 Task: Search one way flight ticket for 1 adult, 5 children, 2 infants in seat and 1 infant on lap in first from Tucson: Tucson International Airport to Laramie: Laramie Regional Airport on 5-3-2023. Choice of flights is American. Number of bags: 1 checked bag. Price is upto 97000. Outbound departure time preference is 5:15.
Action: Mouse moved to (282, 241)
Screenshot: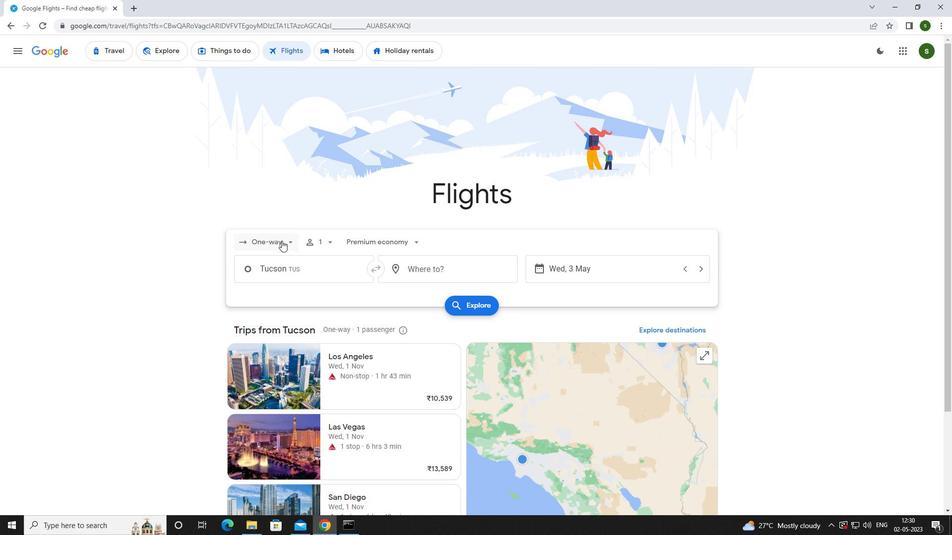 
Action: Mouse pressed left at (282, 241)
Screenshot: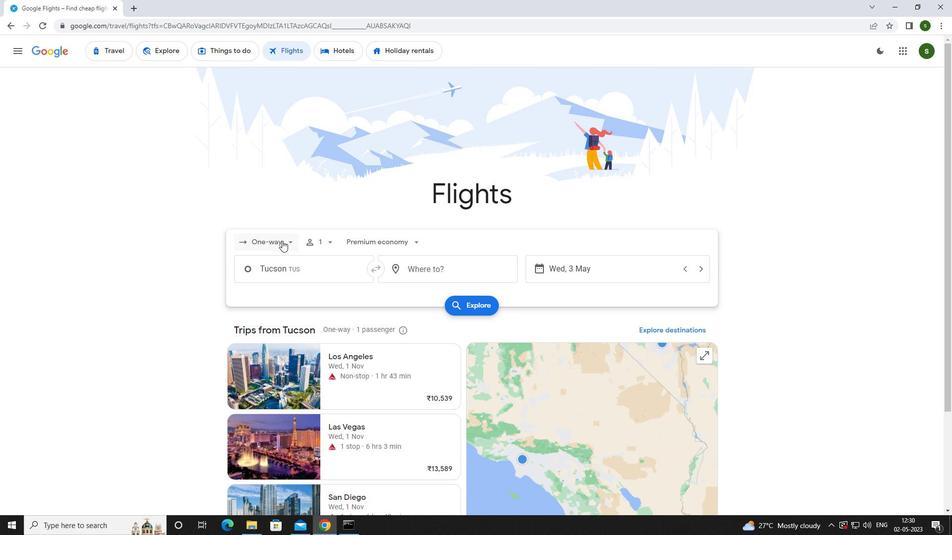 
Action: Mouse moved to (281, 290)
Screenshot: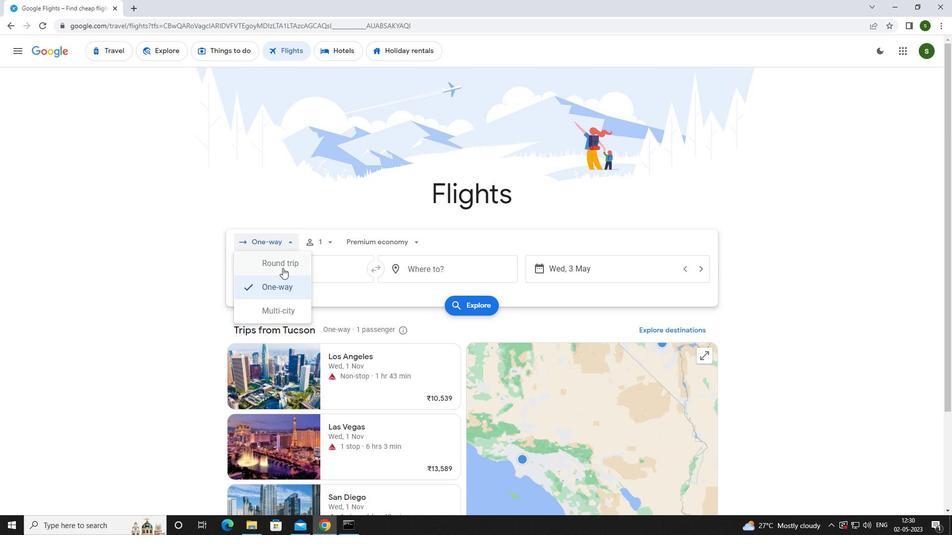 
Action: Mouse pressed left at (281, 290)
Screenshot: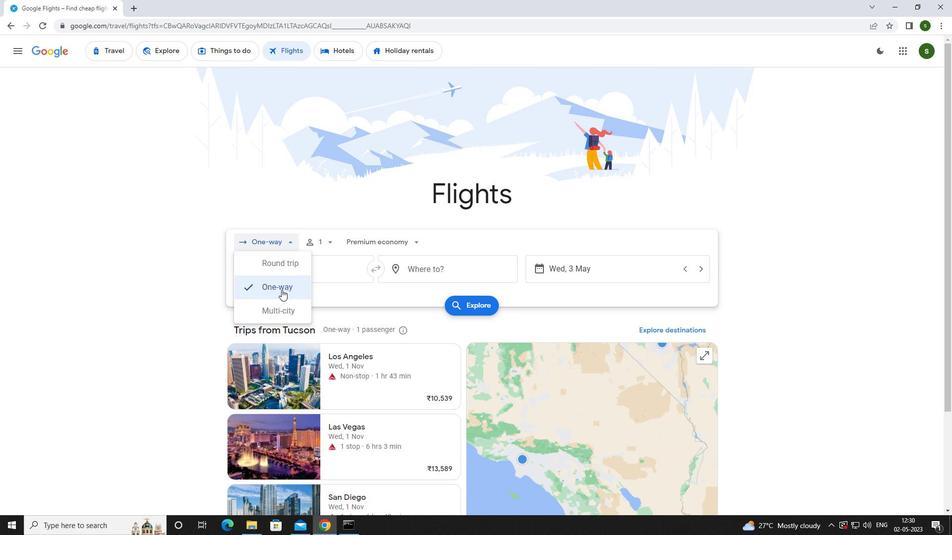 
Action: Mouse moved to (330, 243)
Screenshot: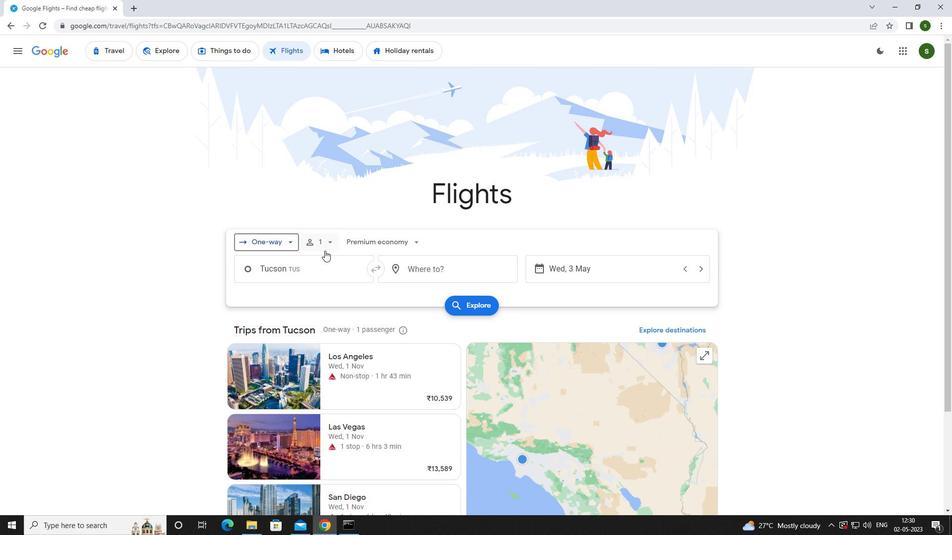 
Action: Mouse pressed left at (330, 243)
Screenshot: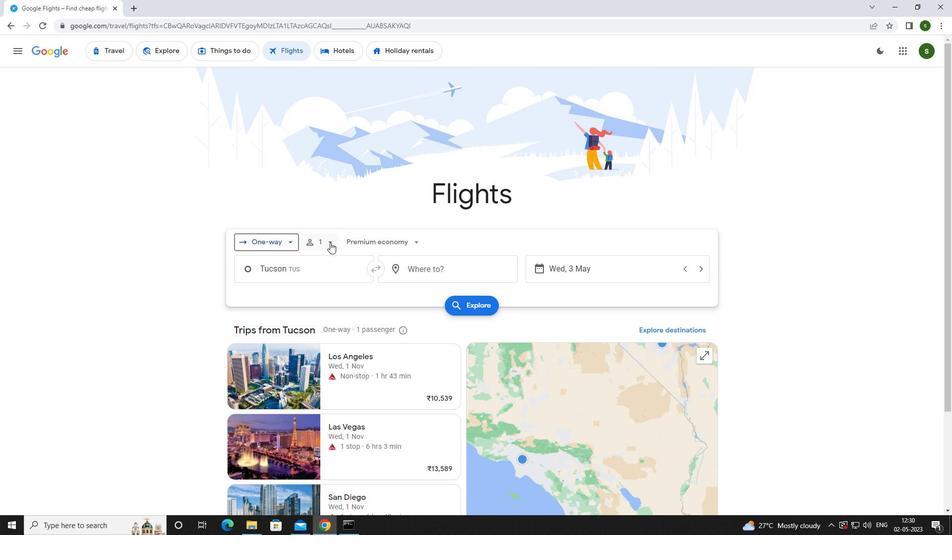 
Action: Mouse moved to (410, 290)
Screenshot: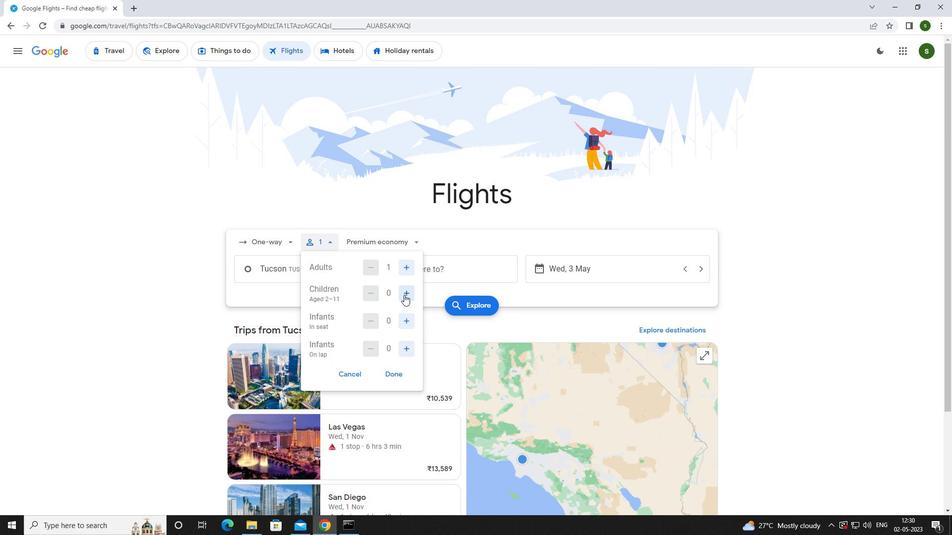 
Action: Mouse pressed left at (410, 290)
Screenshot: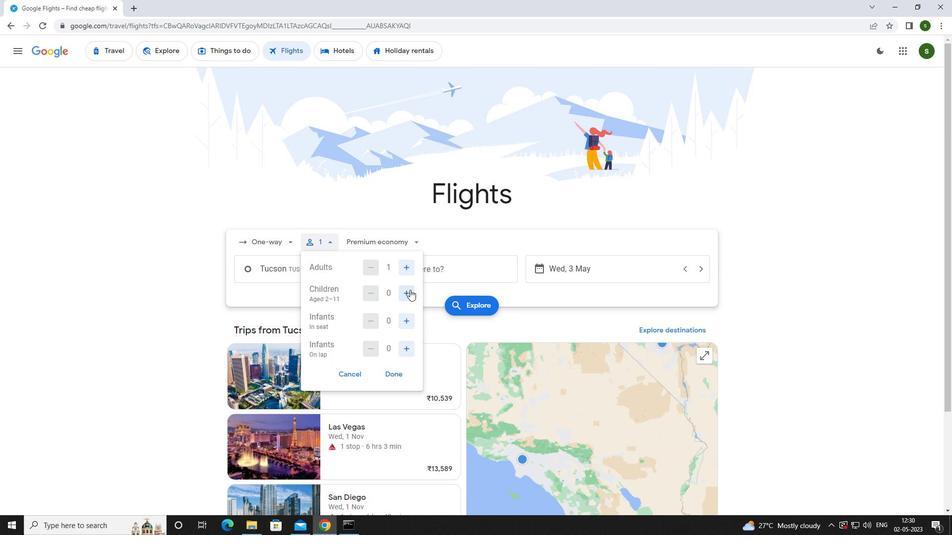 
Action: Mouse pressed left at (410, 290)
Screenshot: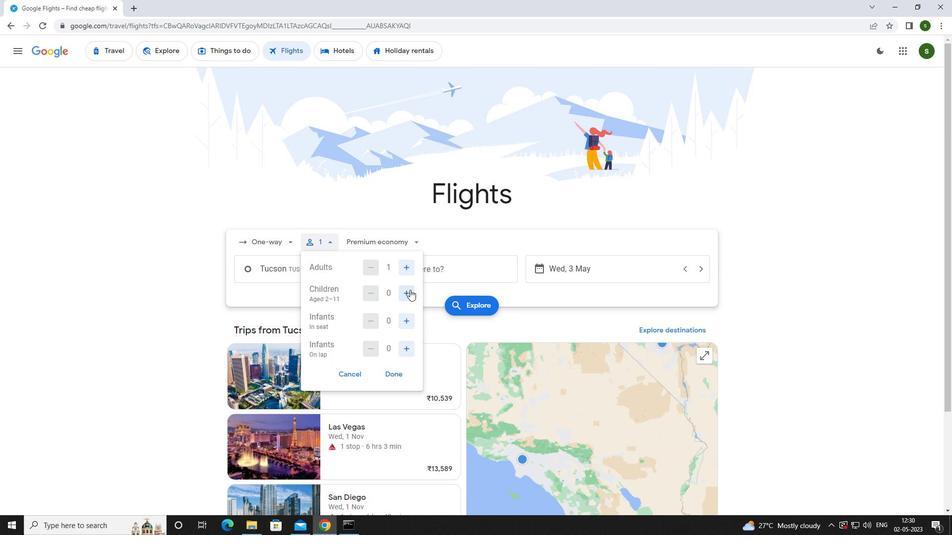 
Action: Mouse pressed left at (410, 290)
Screenshot: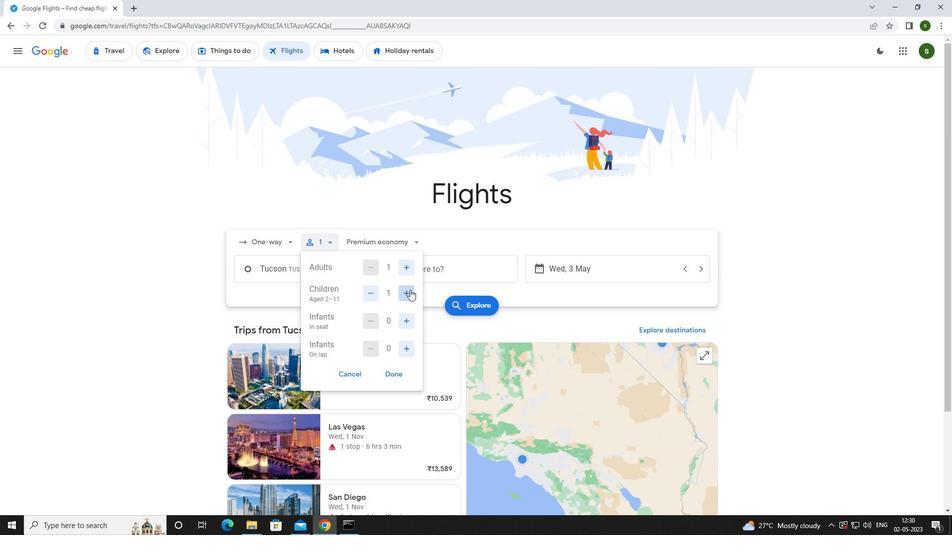 
Action: Mouse pressed left at (410, 290)
Screenshot: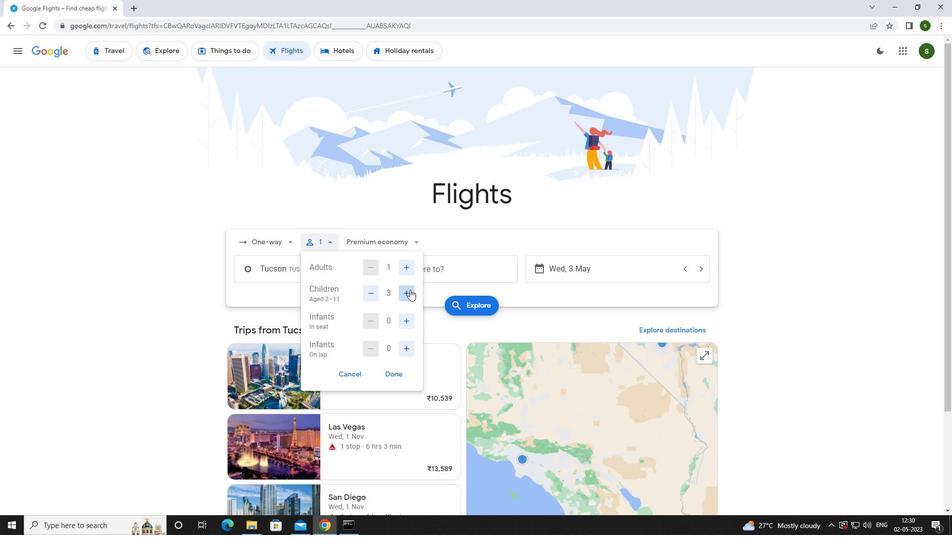 
Action: Mouse pressed left at (410, 290)
Screenshot: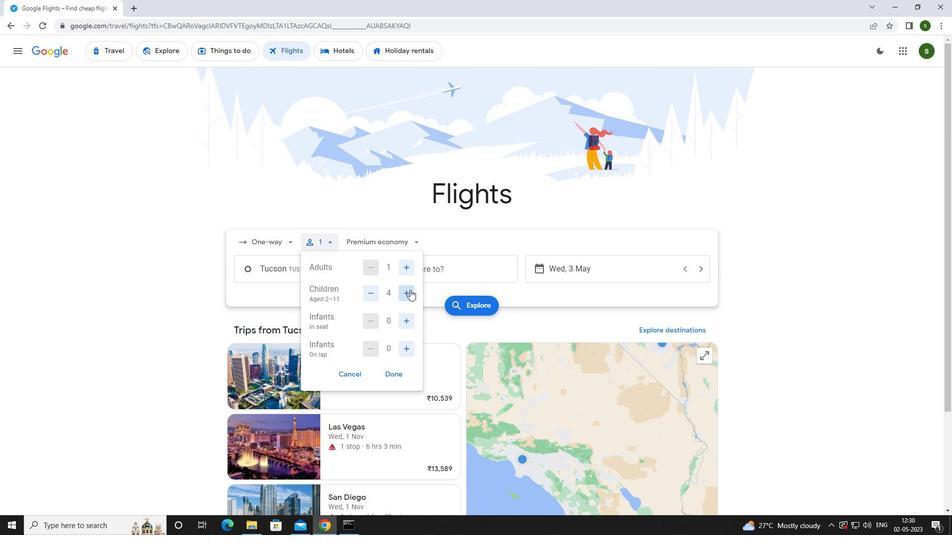 
Action: Mouse moved to (407, 318)
Screenshot: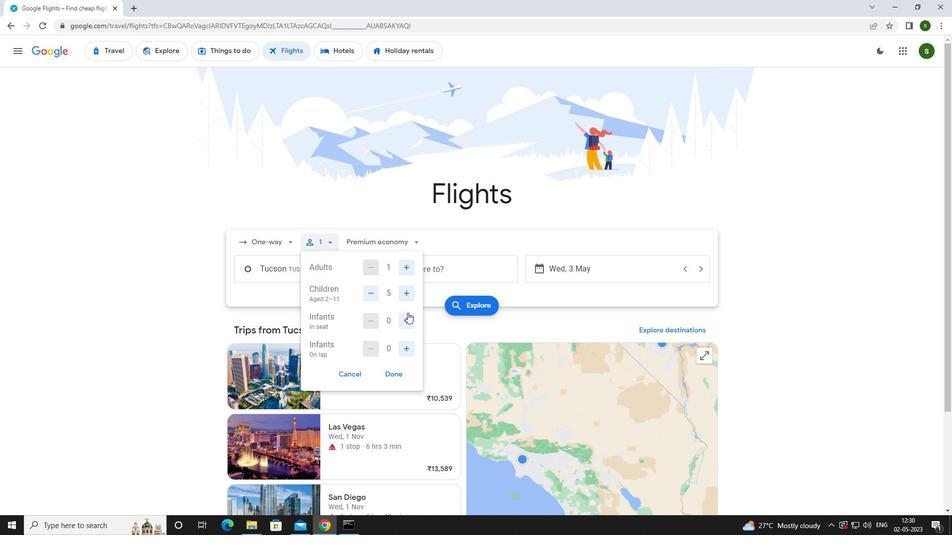 
Action: Mouse pressed left at (407, 318)
Screenshot: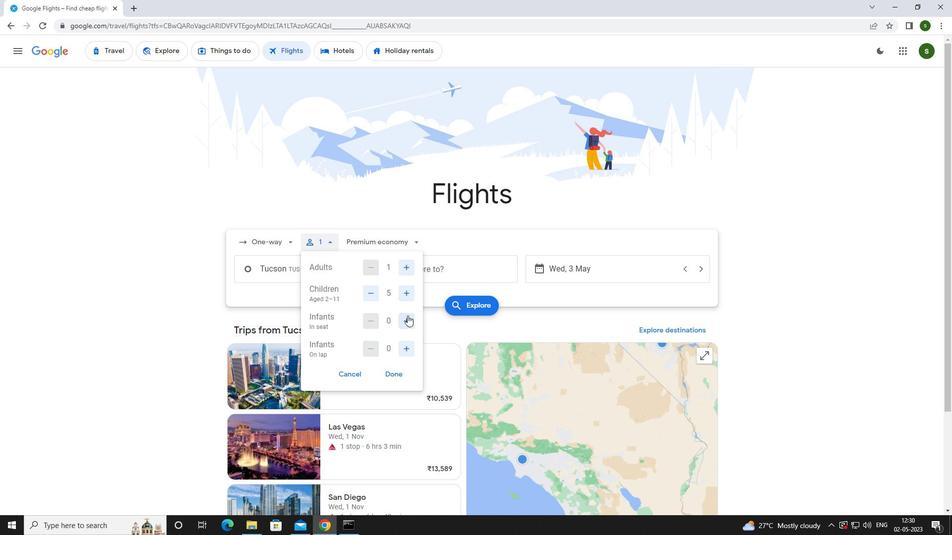 
Action: Mouse pressed left at (407, 318)
Screenshot: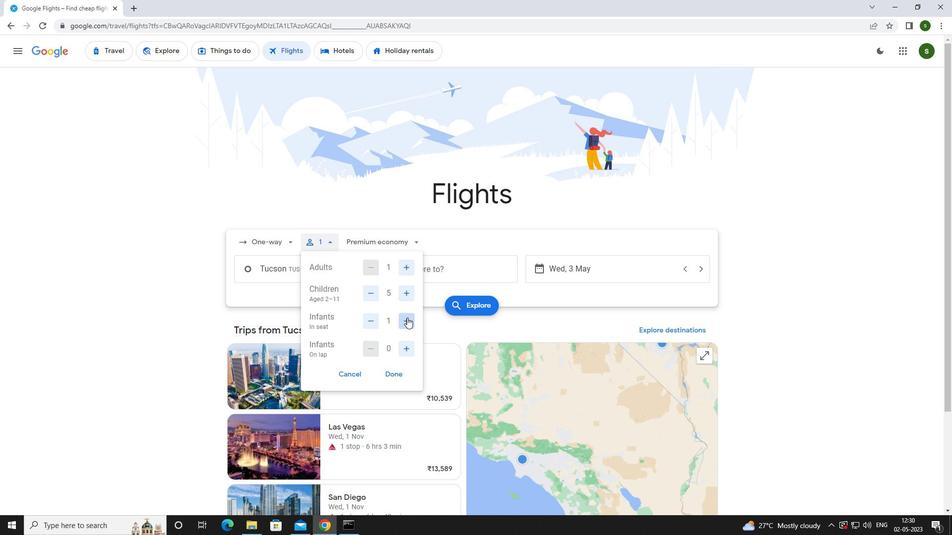 
Action: Mouse moved to (405, 340)
Screenshot: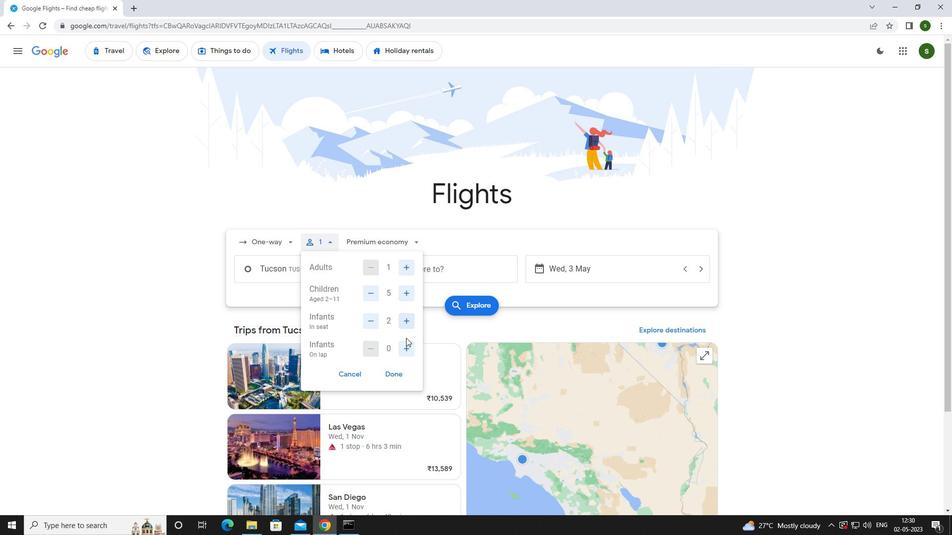 
Action: Mouse pressed left at (405, 340)
Screenshot: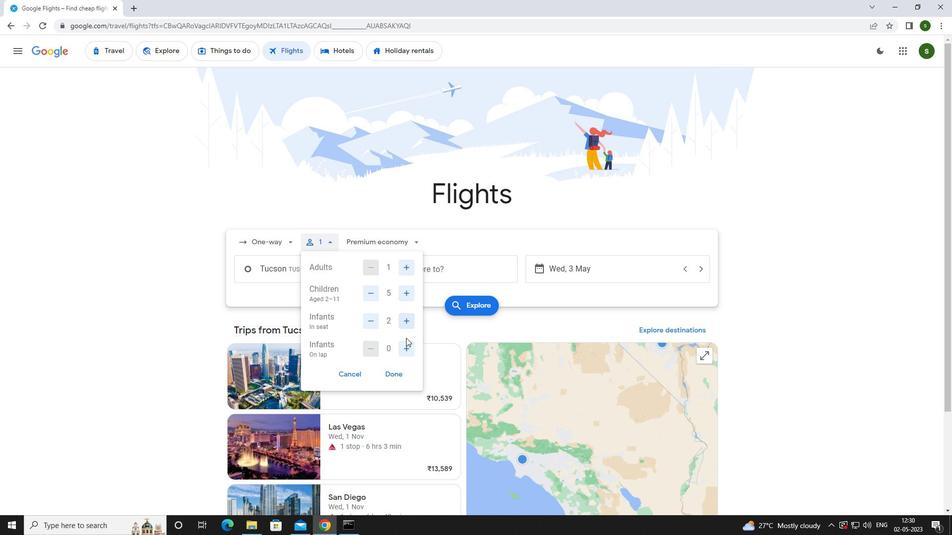 
Action: Mouse moved to (369, 324)
Screenshot: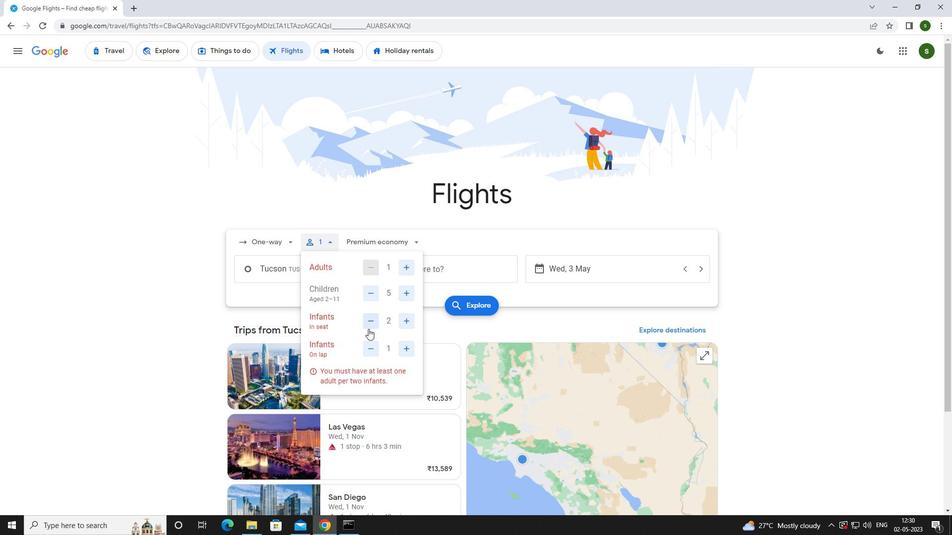 
Action: Mouse pressed left at (369, 324)
Screenshot: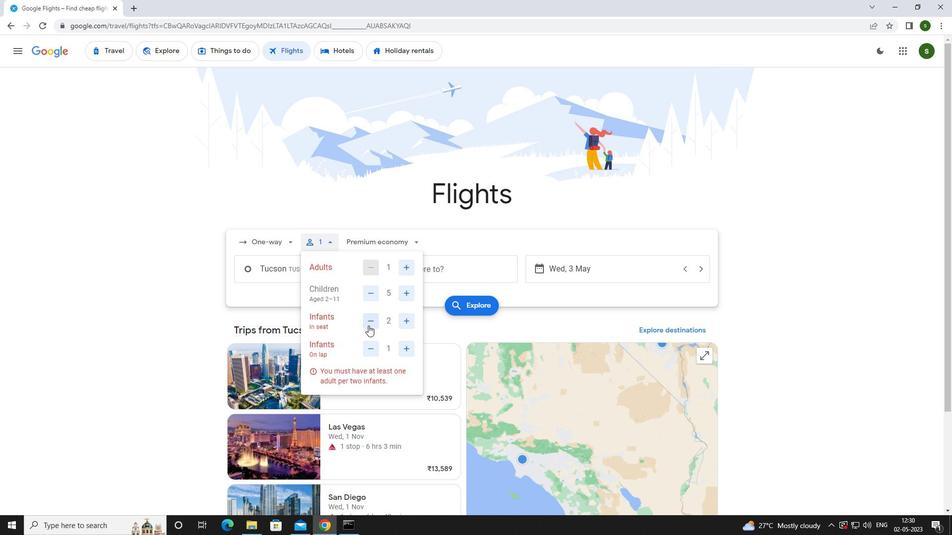 
Action: Mouse moved to (403, 243)
Screenshot: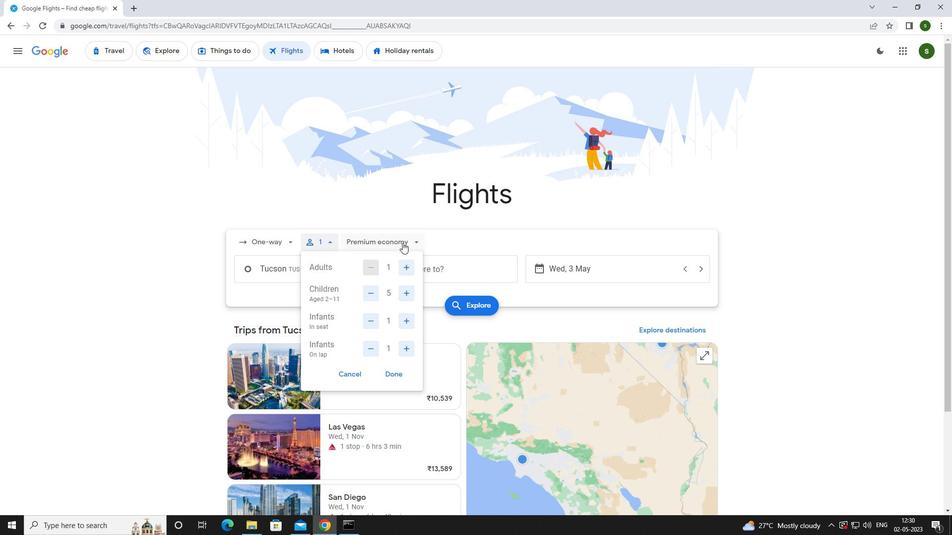 
Action: Mouse pressed left at (403, 243)
Screenshot: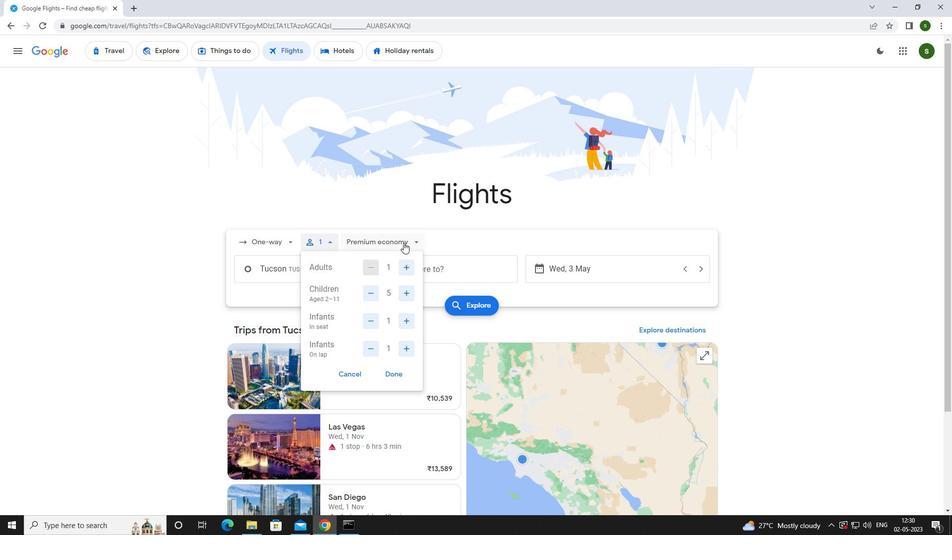 
Action: Mouse moved to (403, 328)
Screenshot: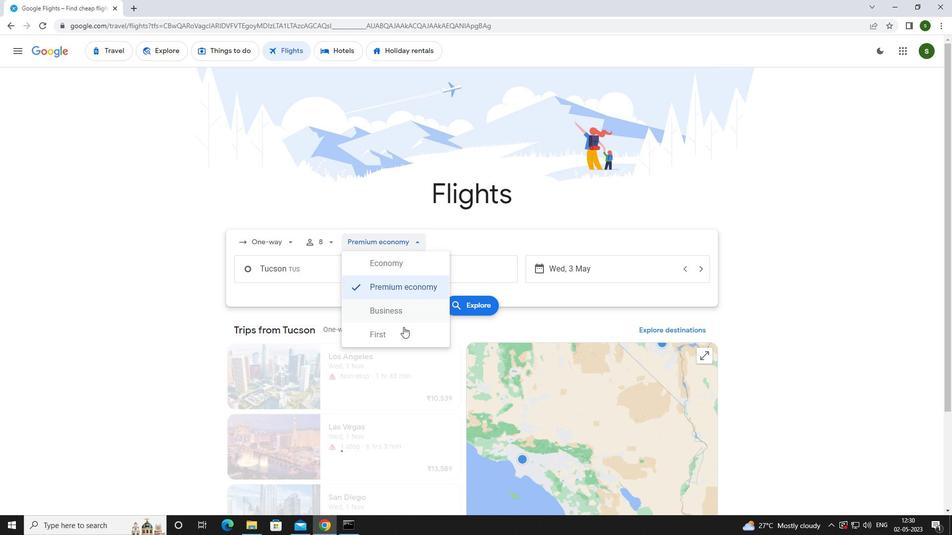 
Action: Mouse pressed left at (403, 328)
Screenshot: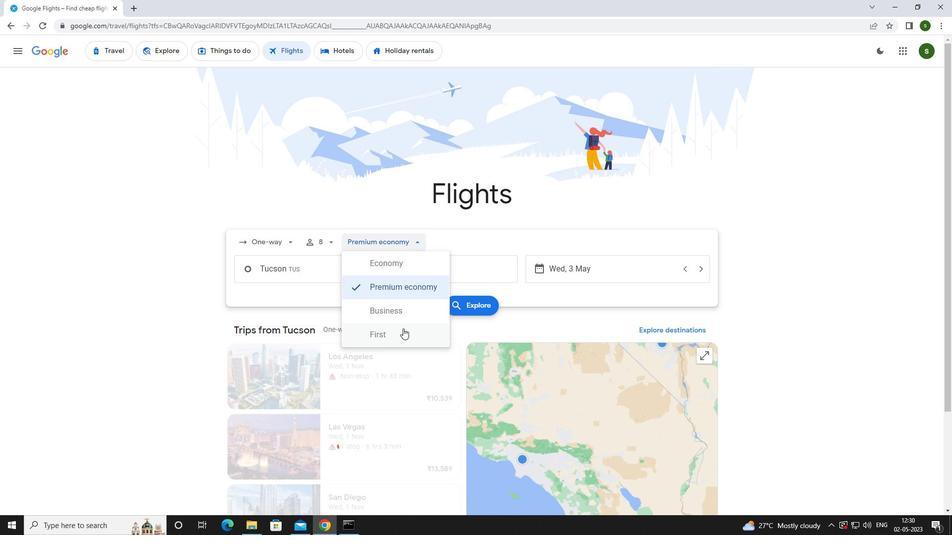 
Action: Mouse moved to (343, 271)
Screenshot: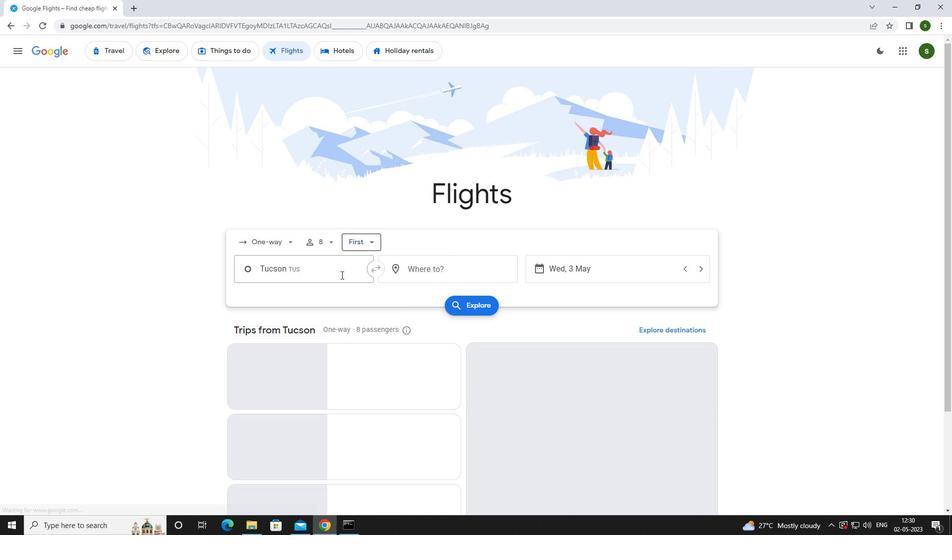 
Action: Mouse pressed left at (343, 271)
Screenshot: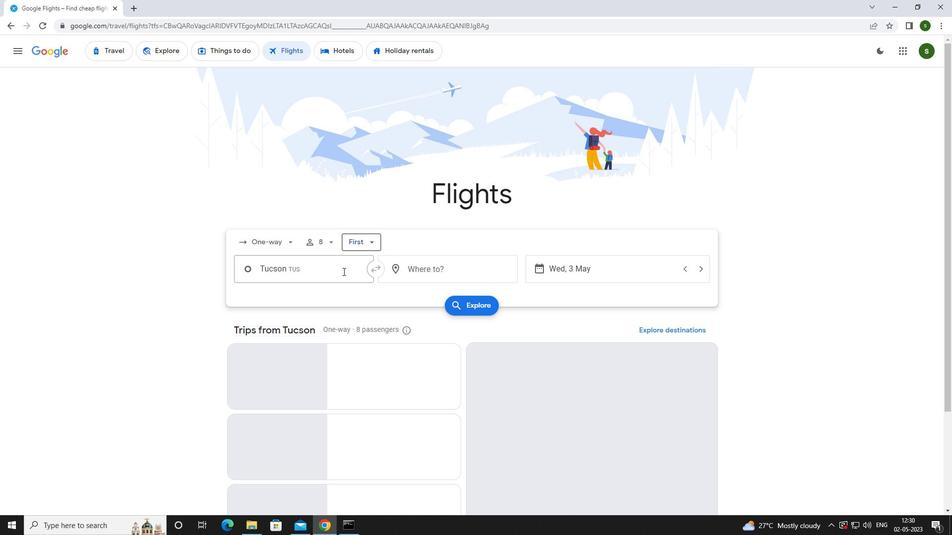 
Action: Key pressed <Key.caps_lock>t<Key.caps_lock>uscon
Screenshot: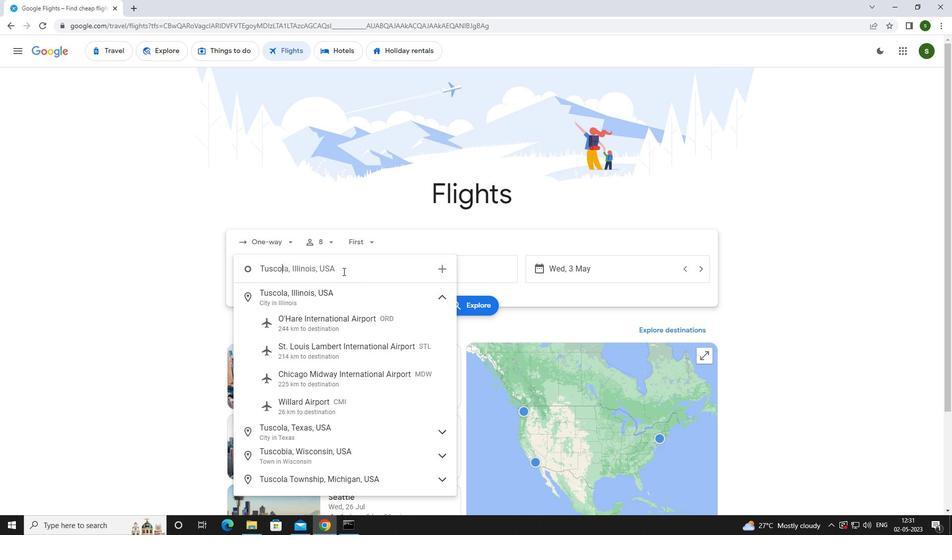 
Action: Mouse moved to (329, 323)
Screenshot: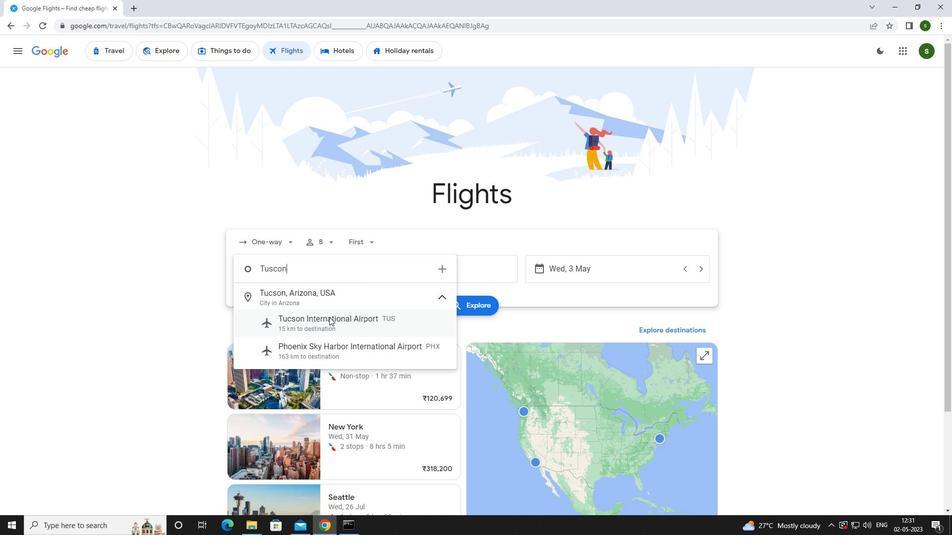 
Action: Mouse pressed left at (329, 323)
Screenshot: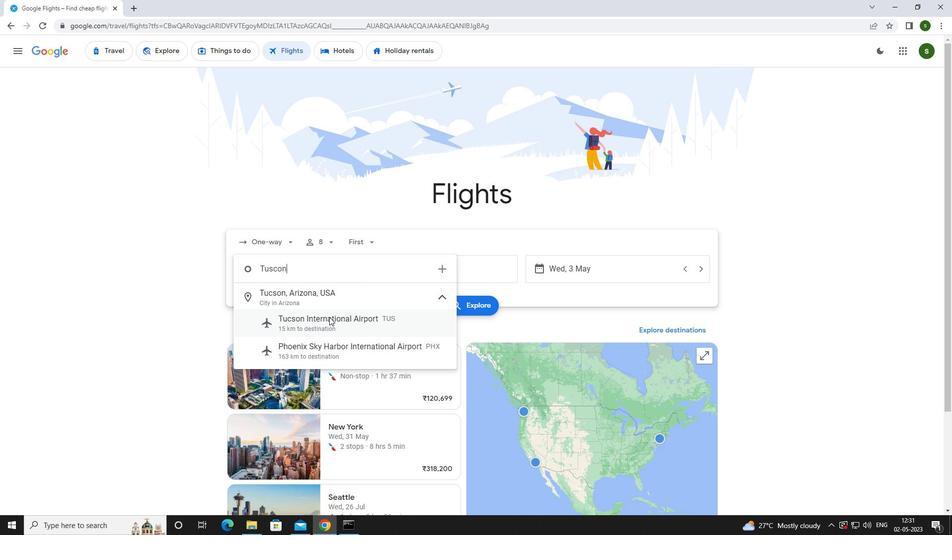 
Action: Mouse moved to (463, 273)
Screenshot: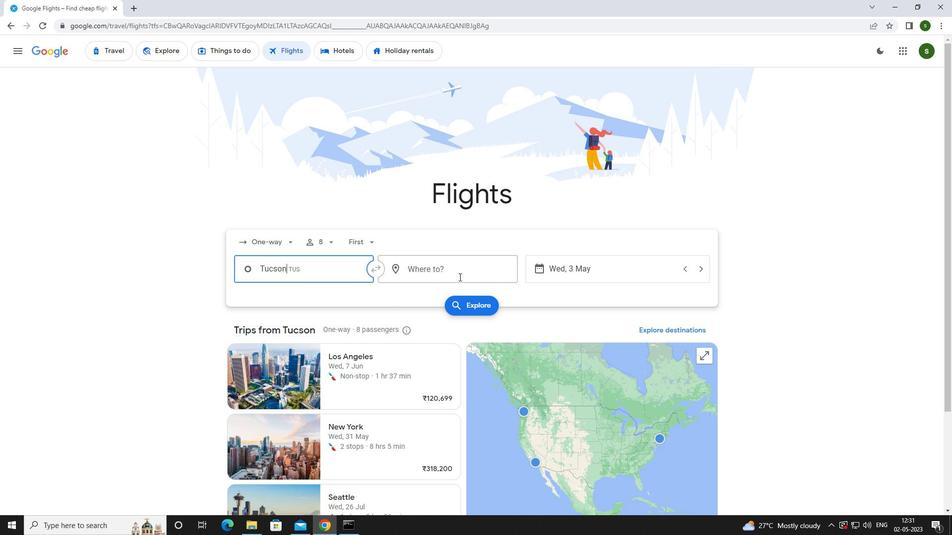 
Action: Mouse pressed left at (463, 273)
Screenshot: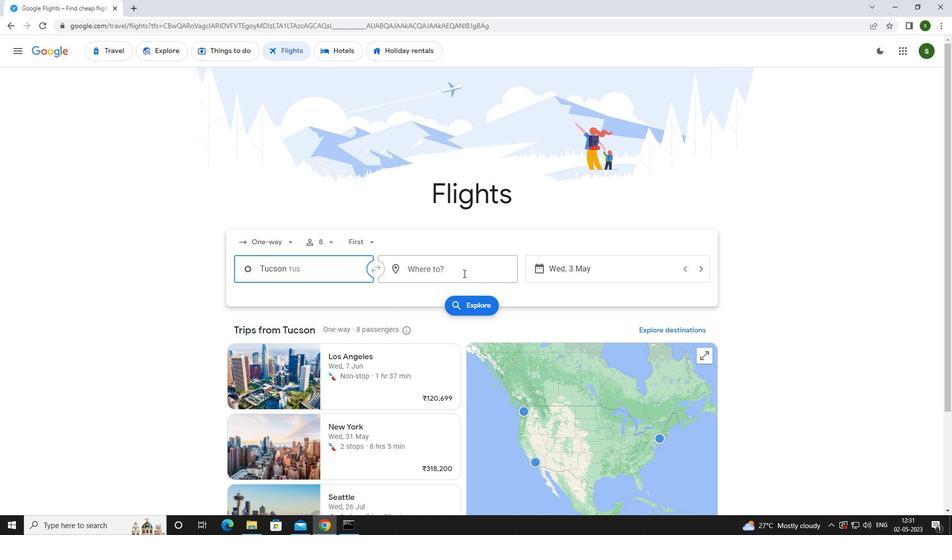 
Action: Mouse moved to (463, 272)
Screenshot: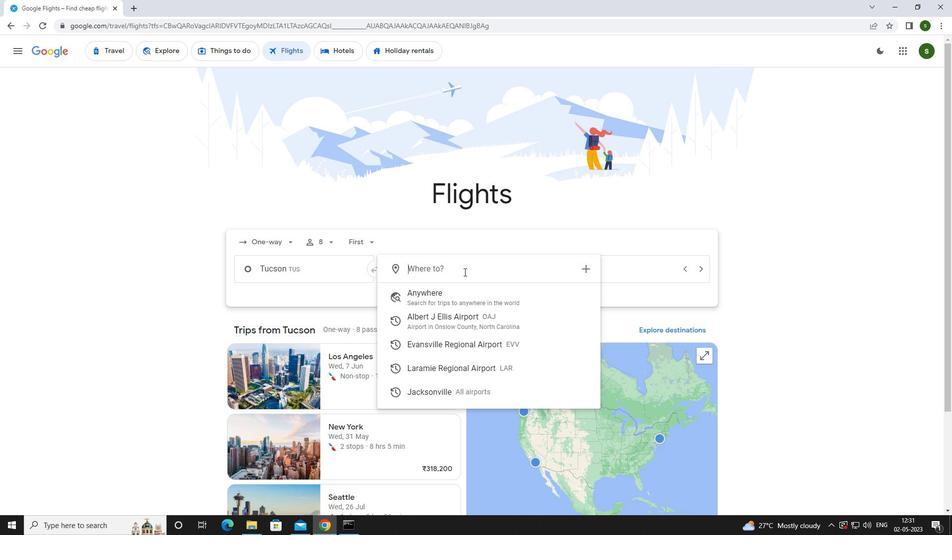 
Action: Key pressed <Key.caps_lock>l<Key.caps_lock>aramie
Screenshot: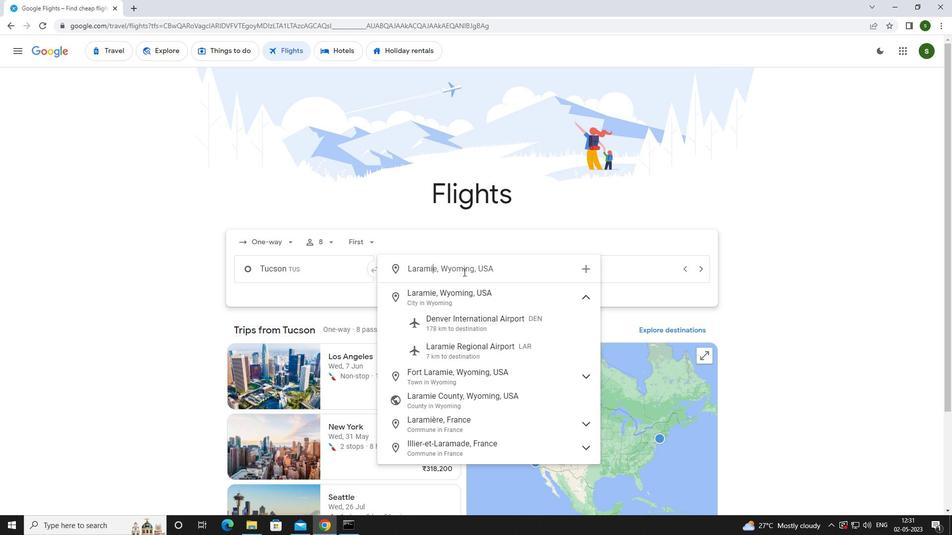 
Action: Mouse moved to (465, 345)
Screenshot: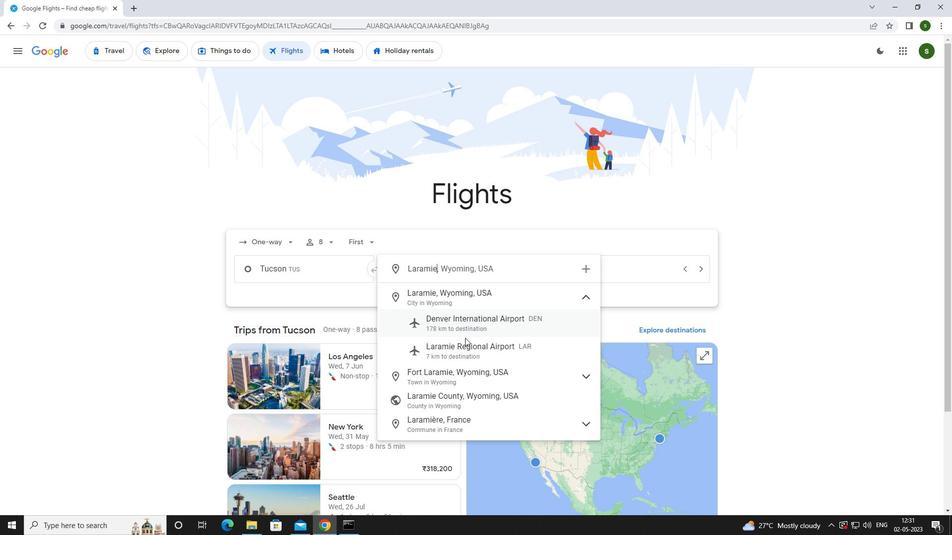 
Action: Mouse pressed left at (465, 345)
Screenshot: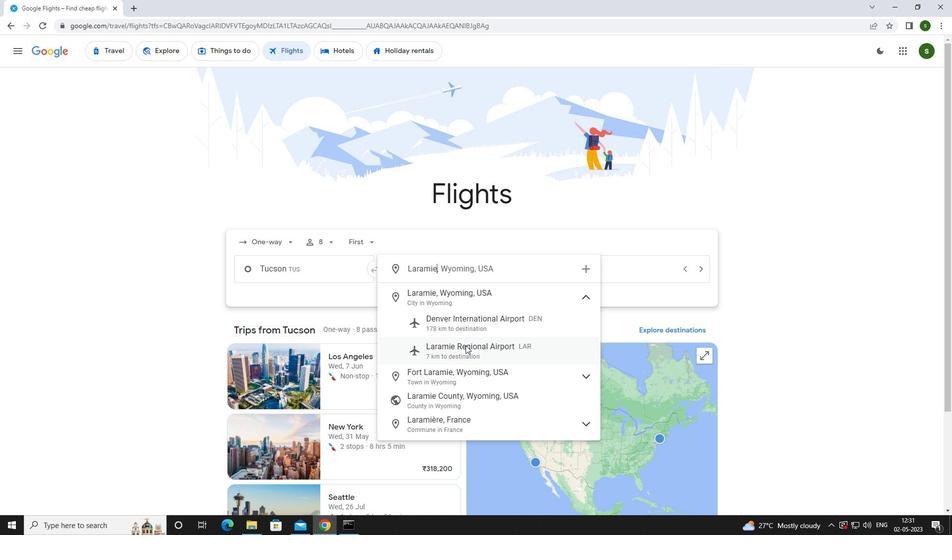 
Action: Mouse moved to (587, 270)
Screenshot: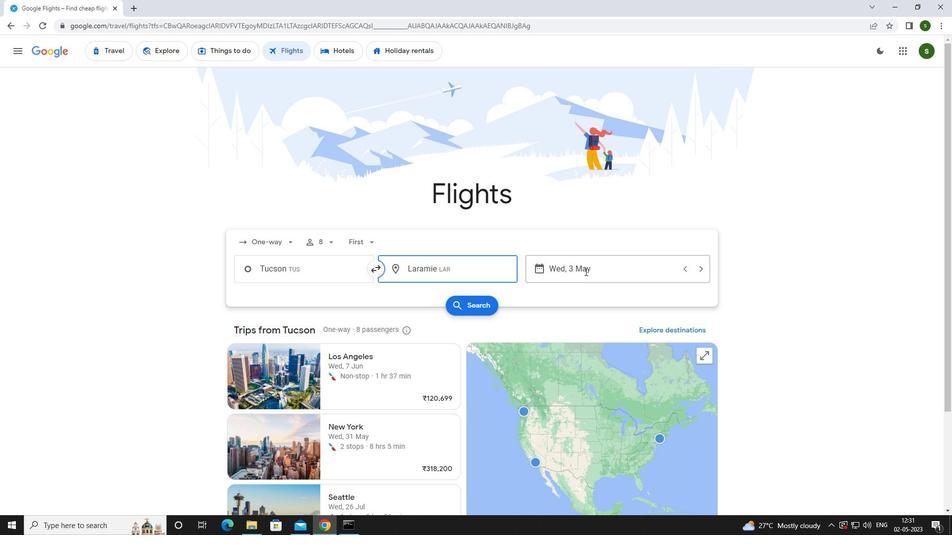 
Action: Mouse pressed left at (587, 270)
Screenshot: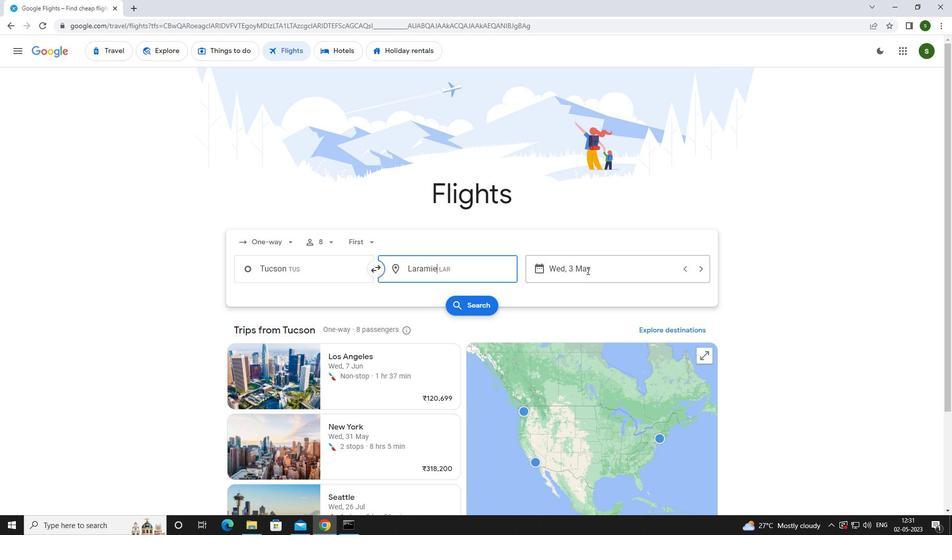 
Action: Mouse moved to (419, 333)
Screenshot: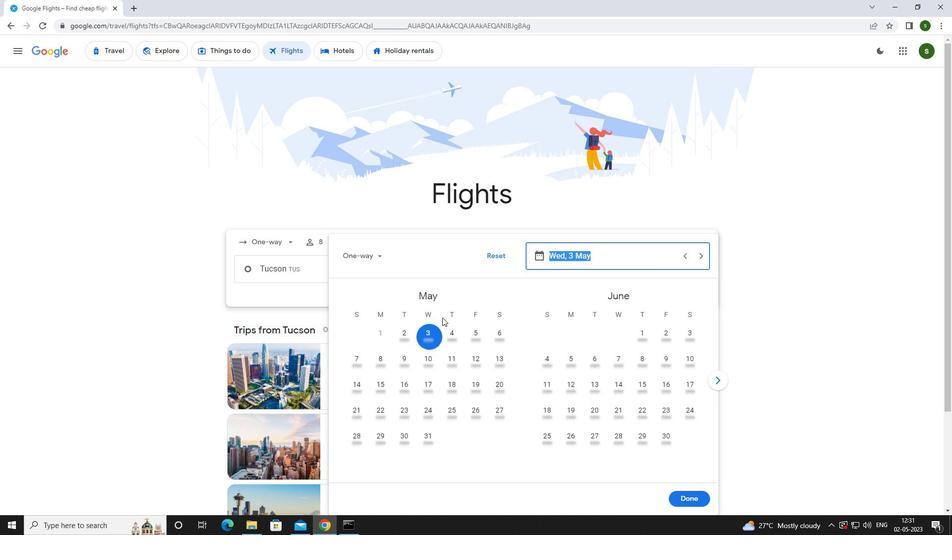 
Action: Mouse pressed left at (419, 333)
Screenshot: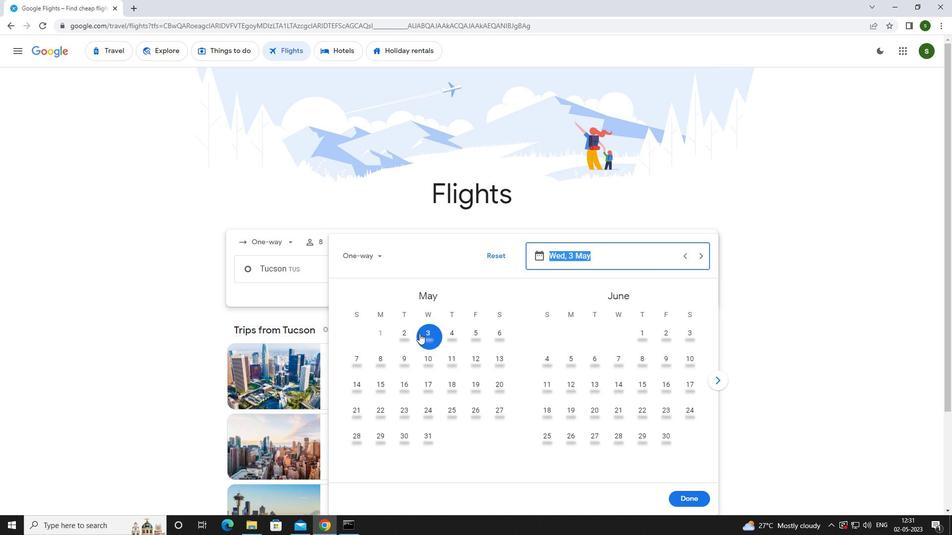 
Action: Mouse moved to (687, 505)
Screenshot: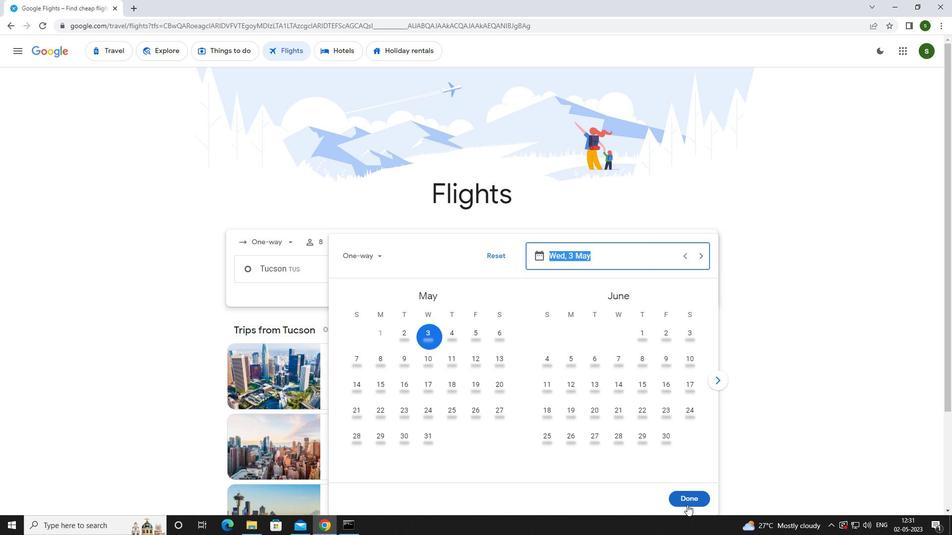 
Action: Mouse pressed left at (687, 505)
Screenshot: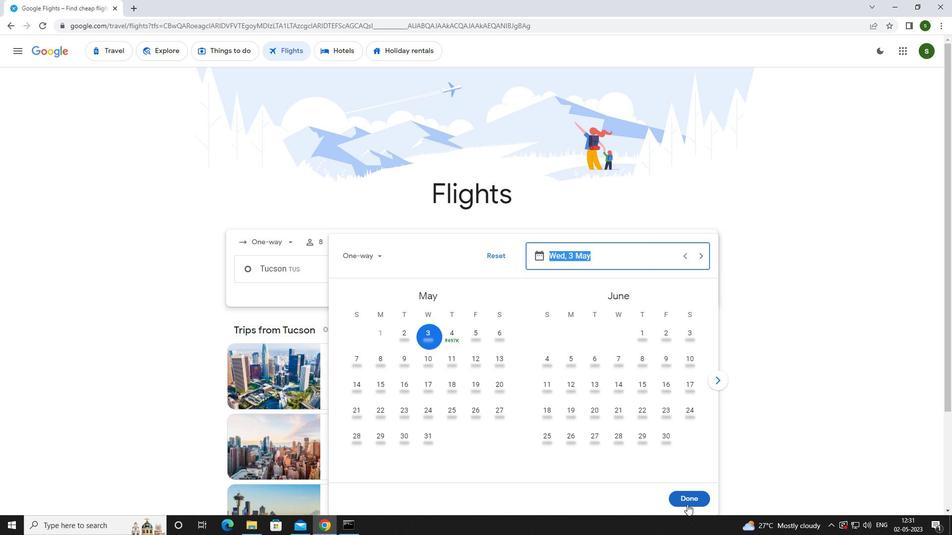 
Action: Mouse moved to (471, 301)
Screenshot: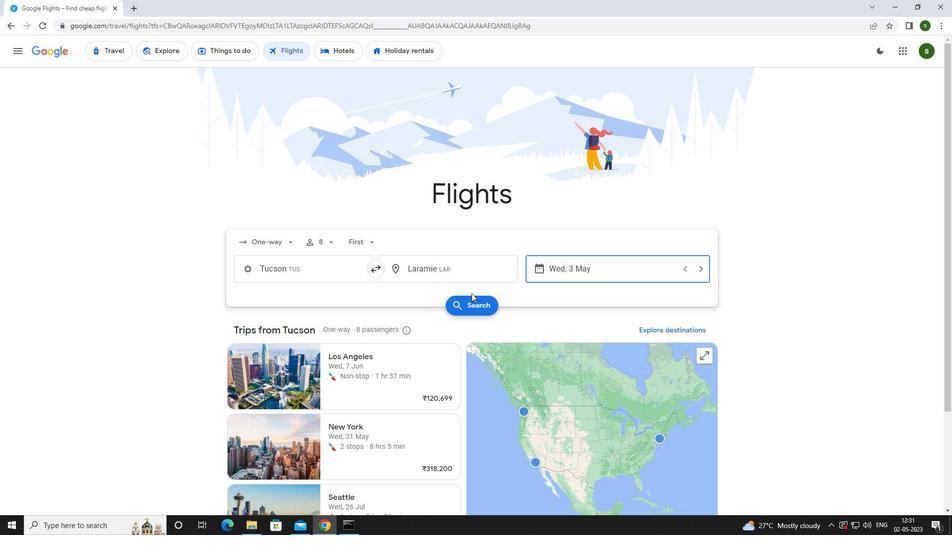 
Action: Mouse pressed left at (471, 301)
Screenshot: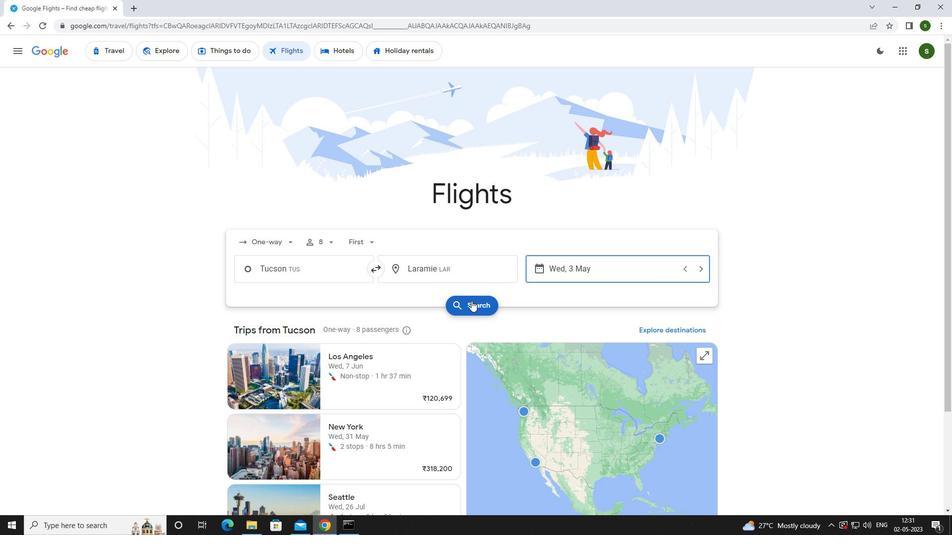
Action: Mouse moved to (263, 144)
Screenshot: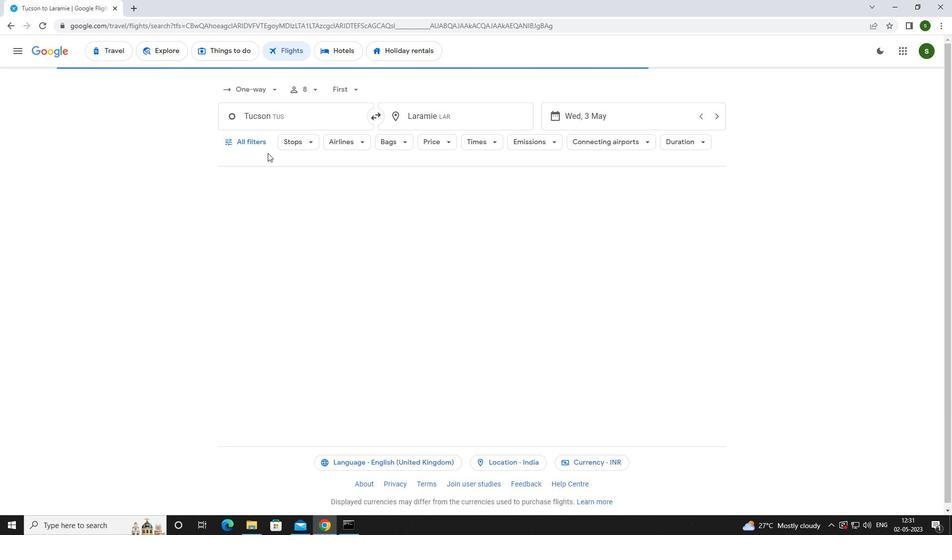 
Action: Mouse pressed left at (263, 144)
Screenshot: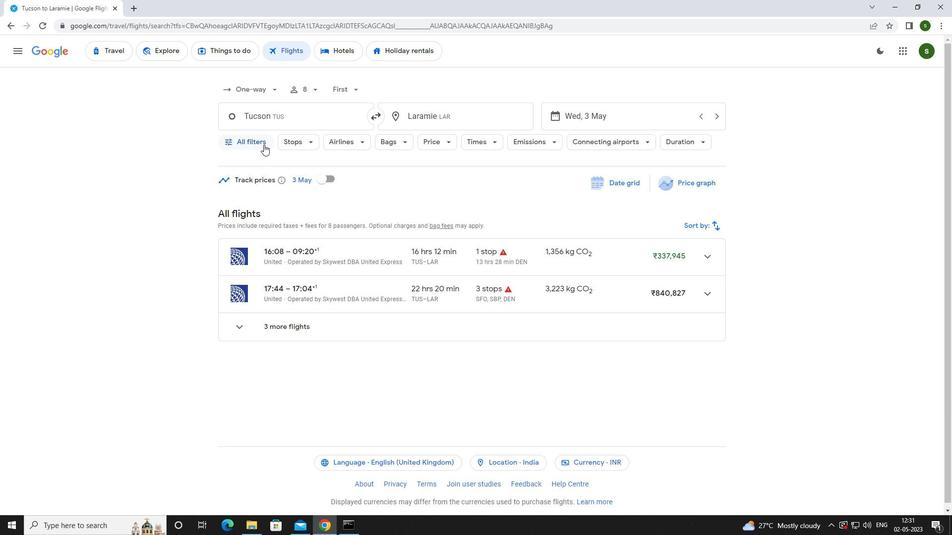 
Action: Mouse moved to (373, 358)
Screenshot: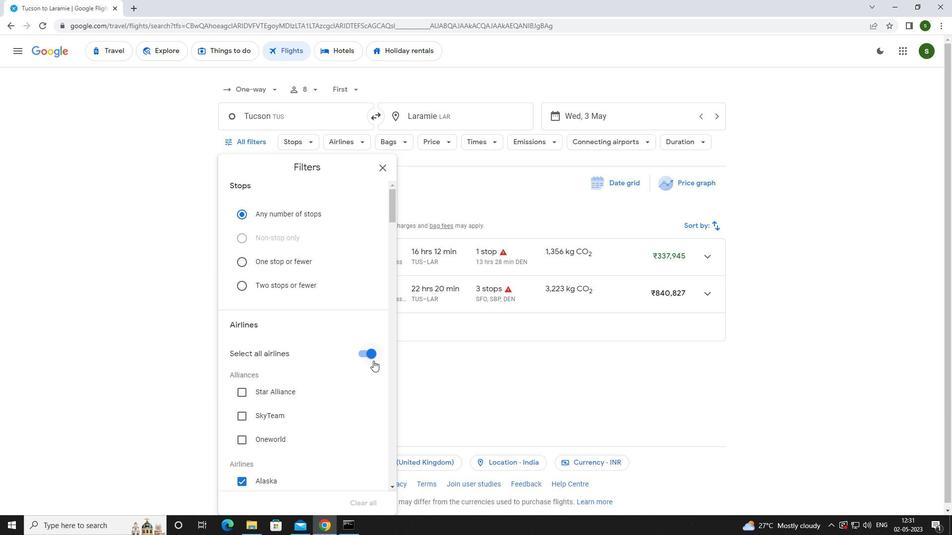 
Action: Mouse pressed left at (373, 358)
Screenshot: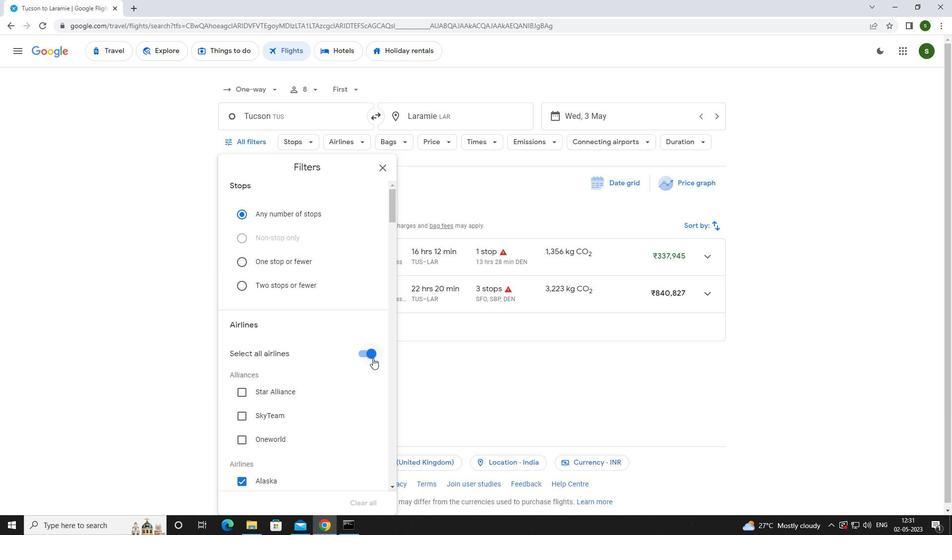 
Action: Mouse moved to (365, 307)
Screenshot: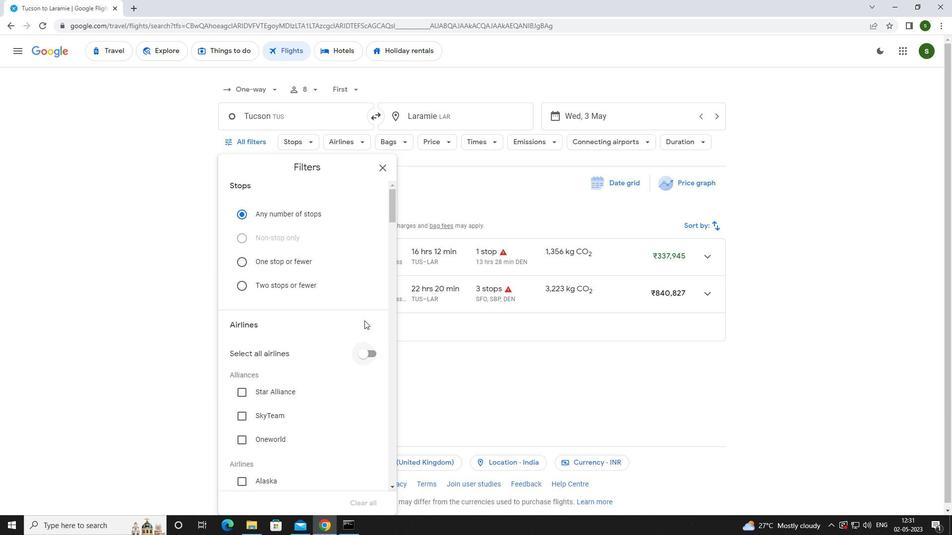 
Action: Mouse scrolled (365, 306) with delta (0, 0)
Screenshot: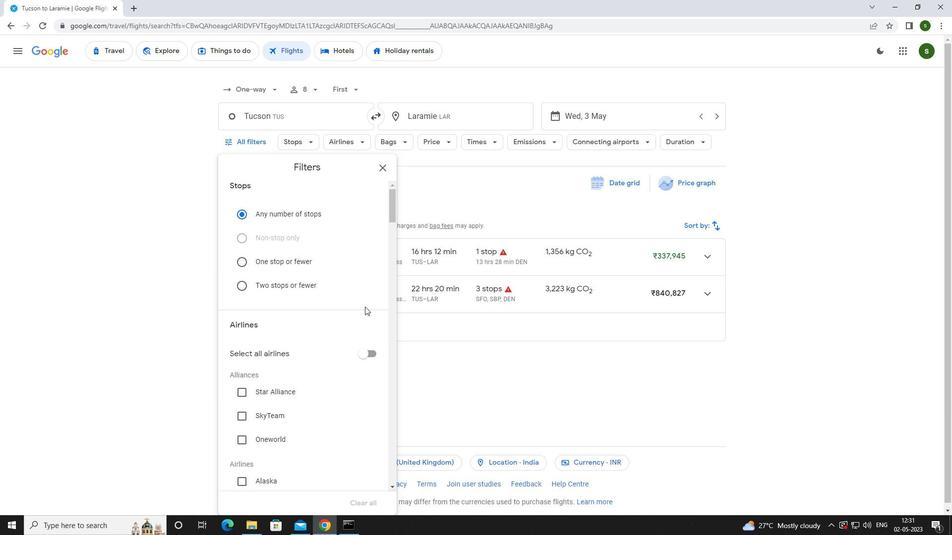 
Action: Mouse scrolled (365, 306) with delta (0, 0)
Screenshot: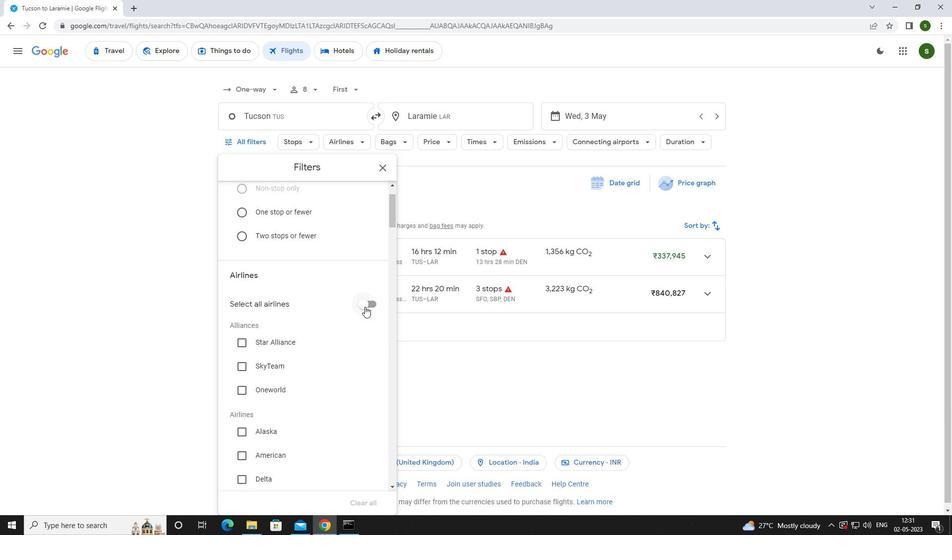 
Action: Mouse scrolled (365, 306) with delta (0, 0)
Screenshot: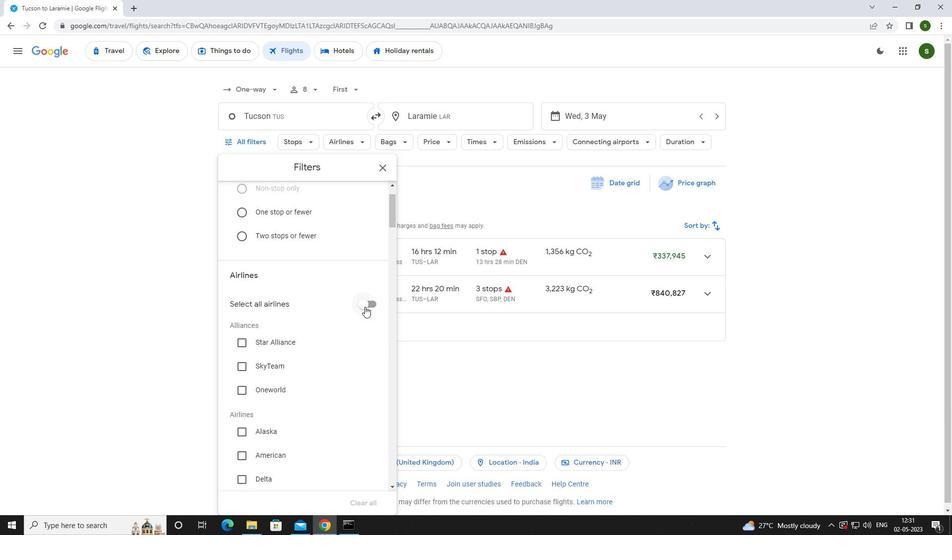 
Action: Mouse moved to (284, 358)
Screenshot: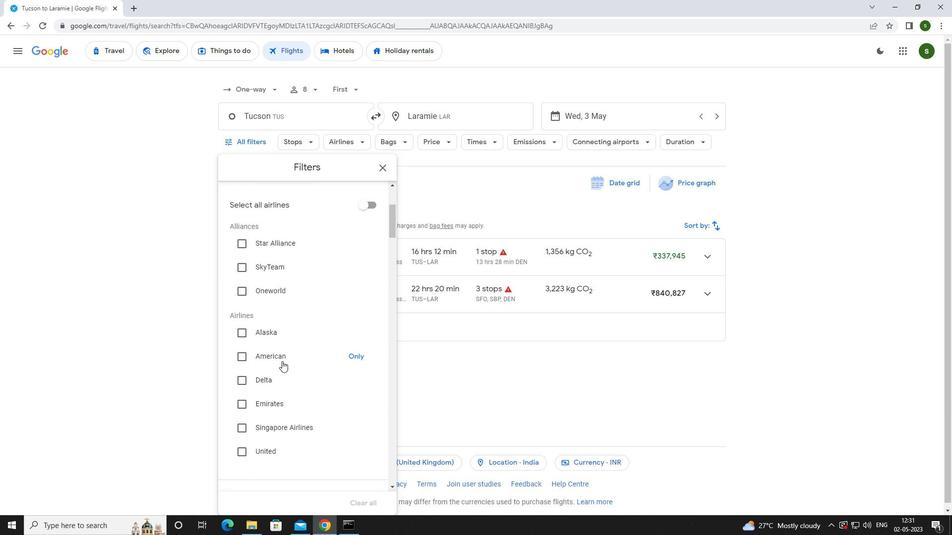 
Action: Mouse pressed left at (284, 358)
Screenshot: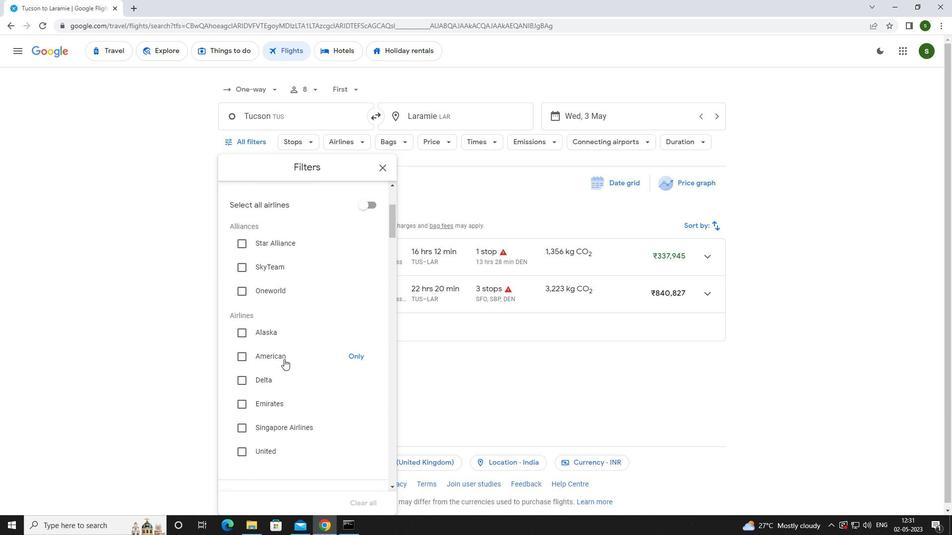 
Action: Mouse moved to (330, 309)
Screenshot: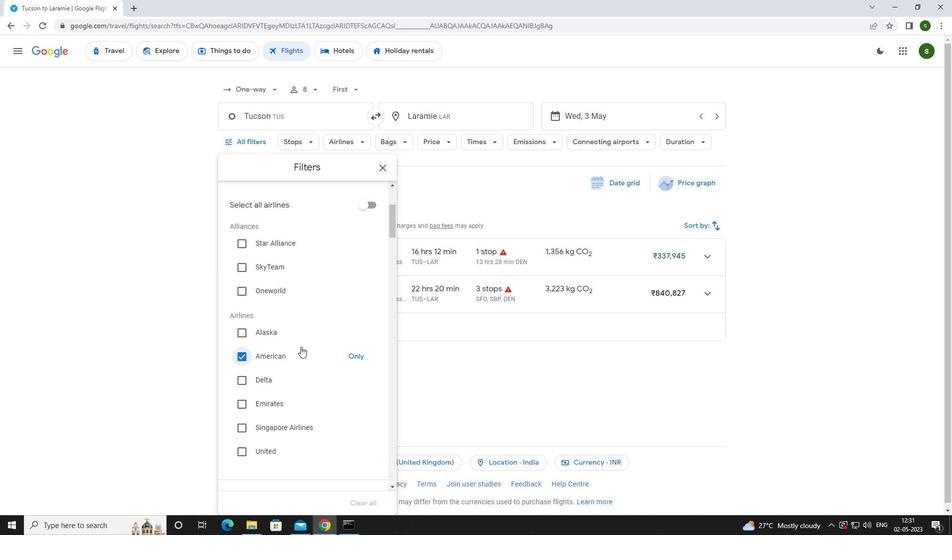 
Action: Mouse scrolled (330, 309) with delta (0, 0)
Screenshot: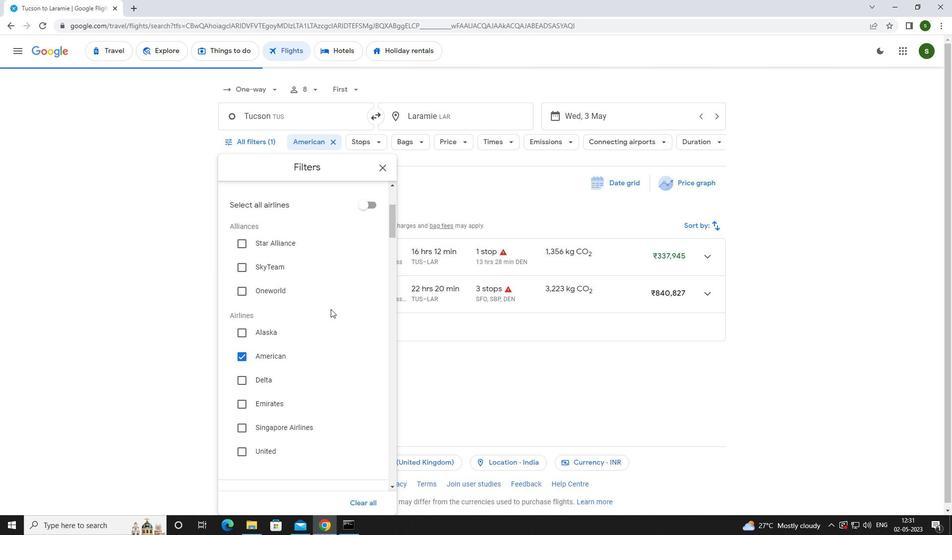 
Action: Mouse scrolled (330, 309) with delta (0, 0)
Screenshot: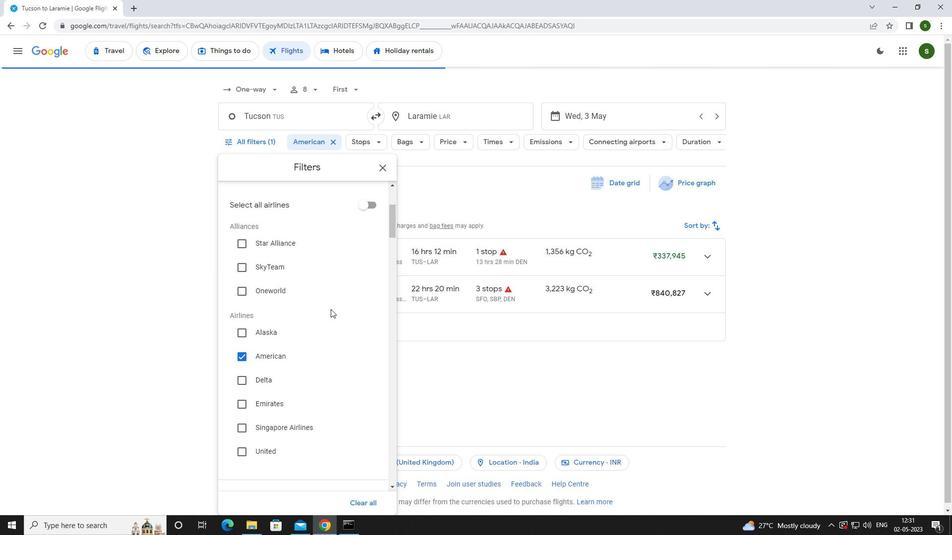 
Action: Mouse scrolled (330, 309) with delta (0, 0)
Screenshot: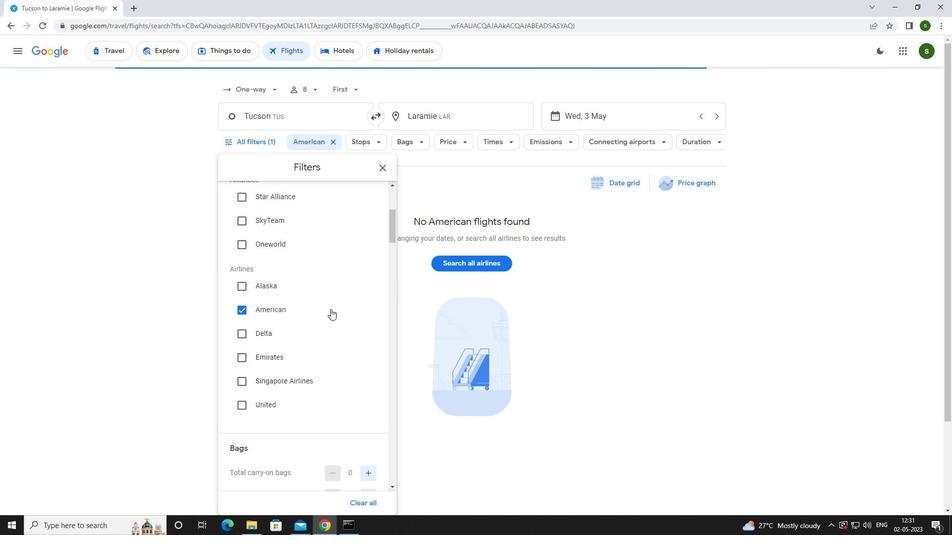 
Action: Mouse scrolled (330, 309) with delta (0, 0)
Screenshot: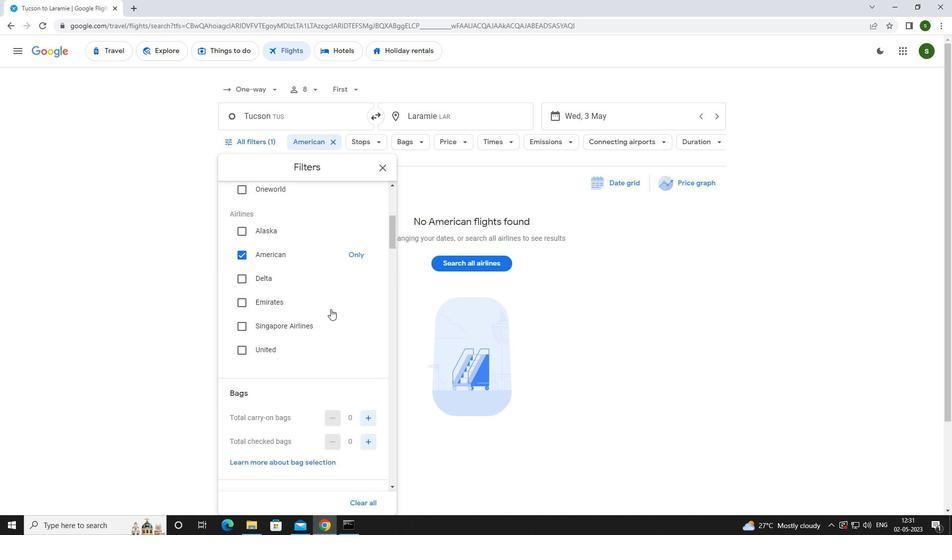 
Action: Mouse moved to (371, 346)
Screenshot: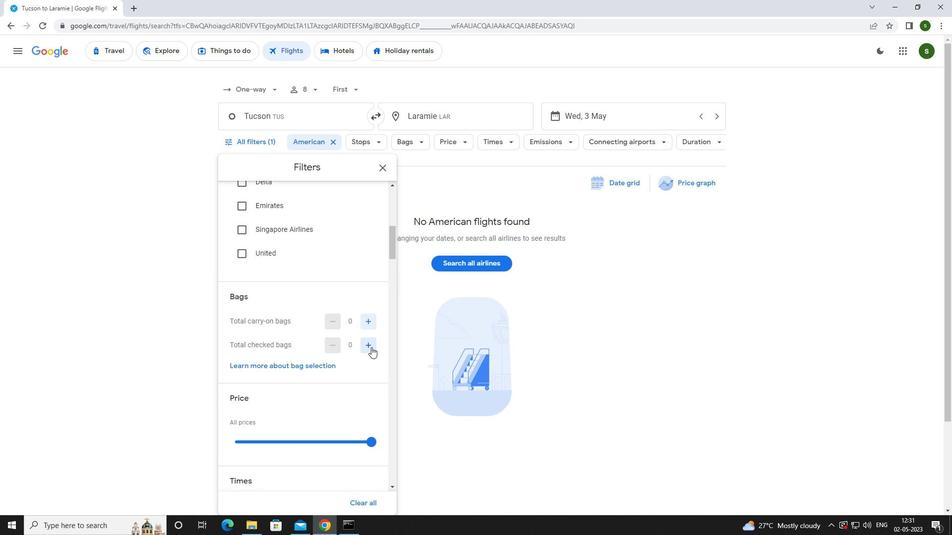 
Action: Mouse pressed left at (371, 346)
Screenshot: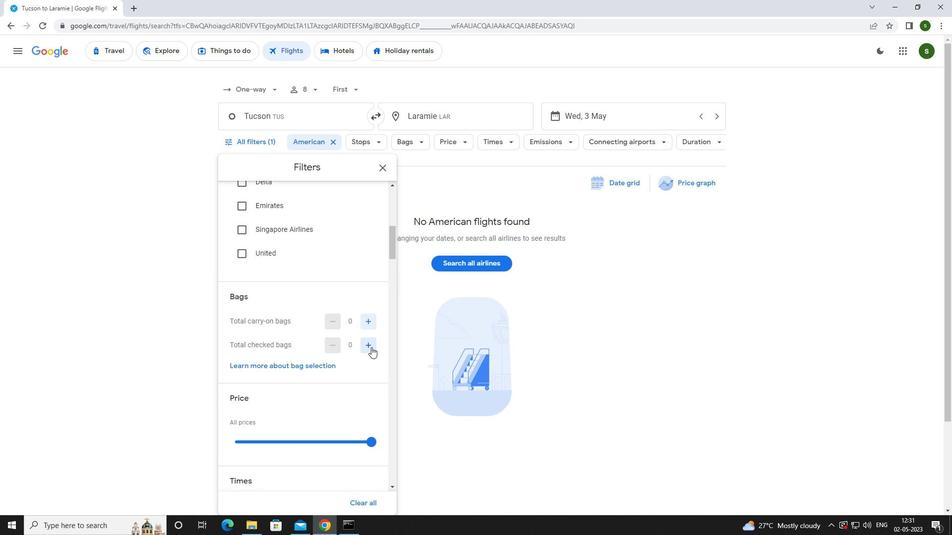 
Action: Mouse scrolled (371, 345) with delta (0, 0)
Screenshot: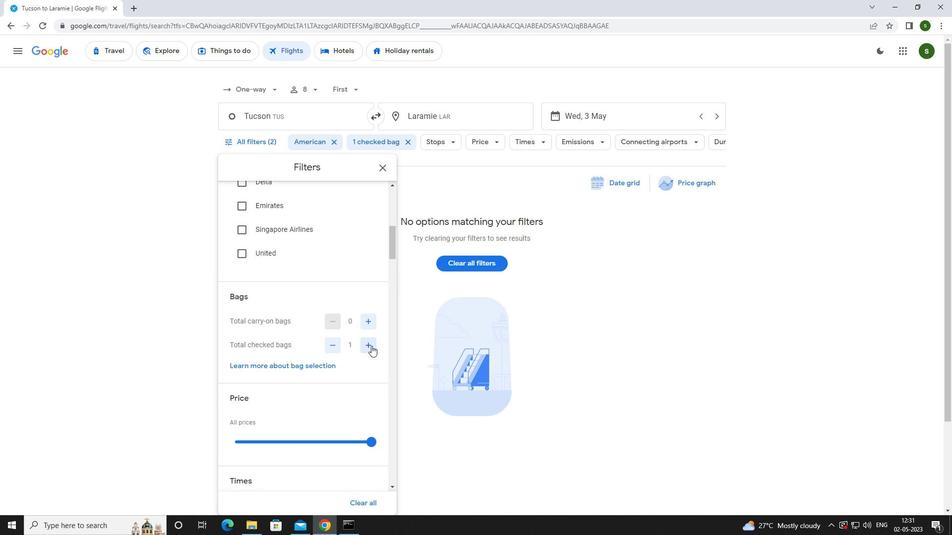 
Action: Mouse scrolled (371, 345) with delta (0, 0)
Screenshot: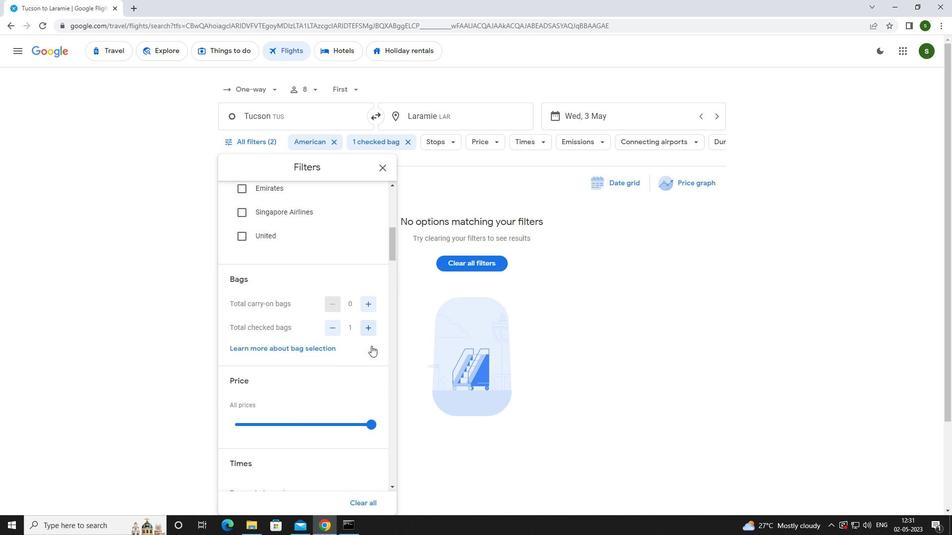 
Action: Mouse moved to (371, 345)
Screenshot: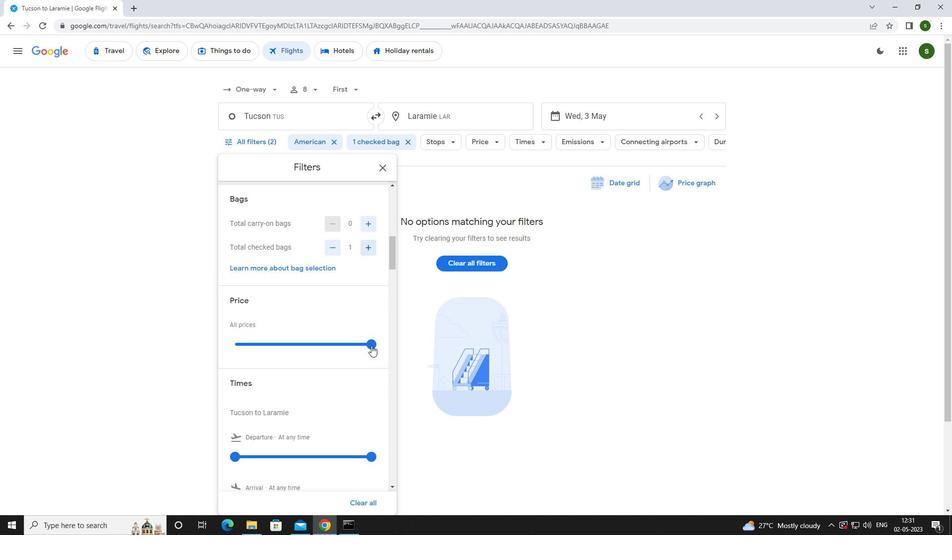 
Action: Mouse pressed left at (371, 345)
Screenshot: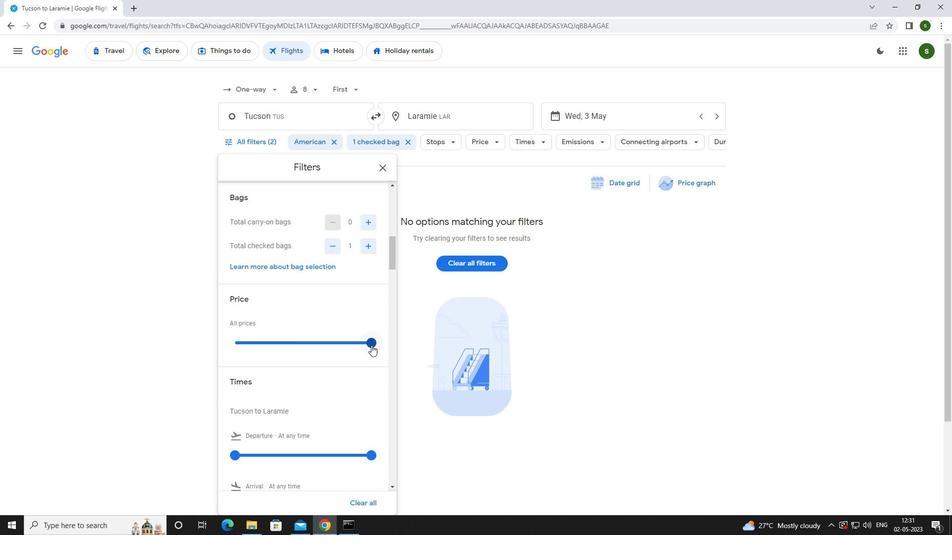 
Action: Mouse moved to (287, 356)
Screenshot: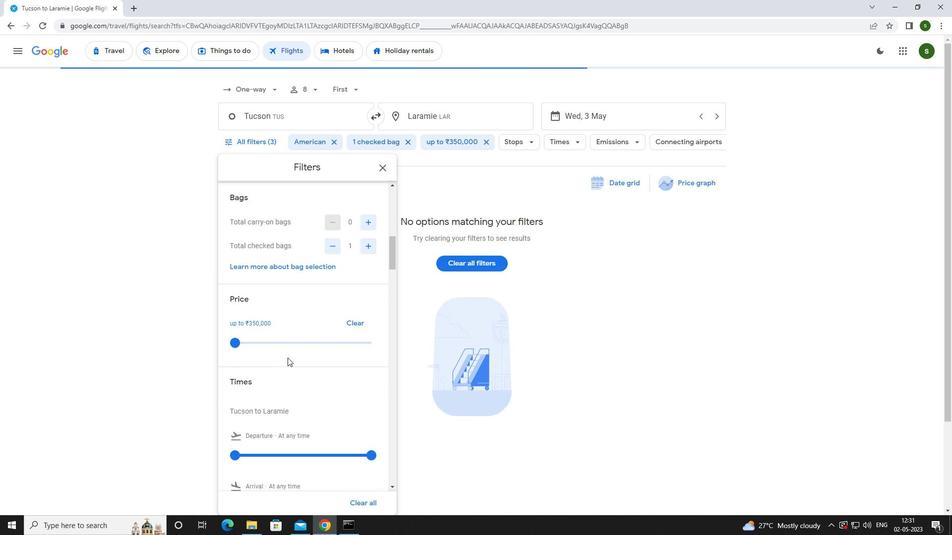 
Action: Mouse scrolled (287, 355) with delta (0, 0)
Screenshot: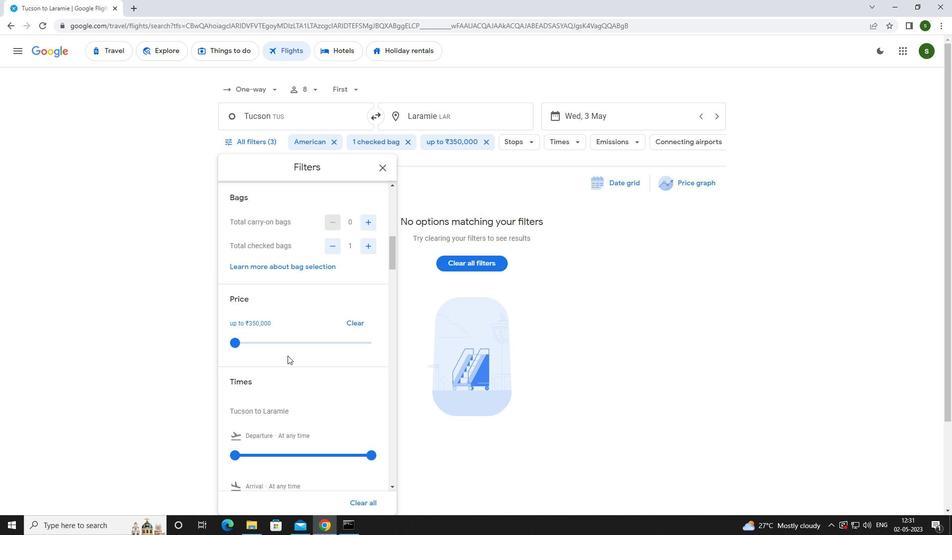 
Action: Mouse scrolled (287, 355) with delta (0, 0)
Screenshot: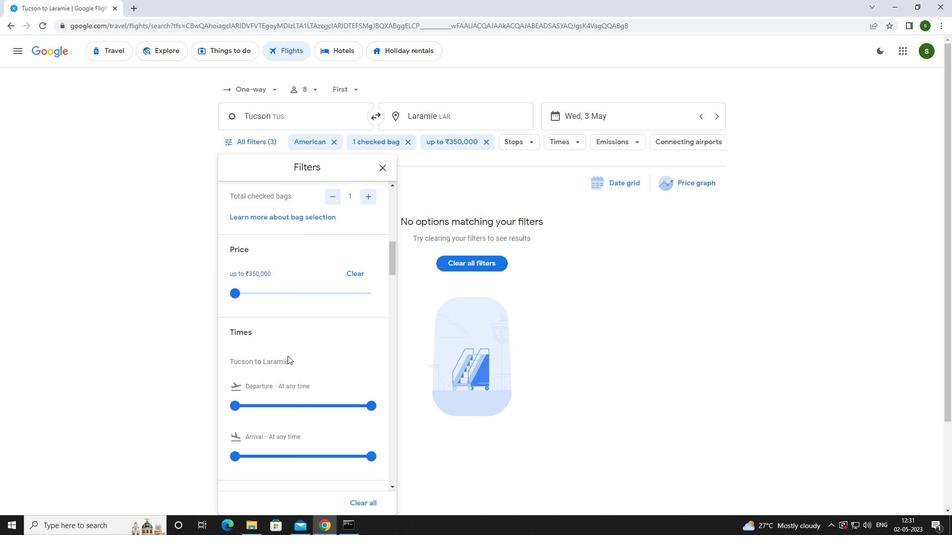 
Action: Mouse moved to (233, 356)
Screenshot: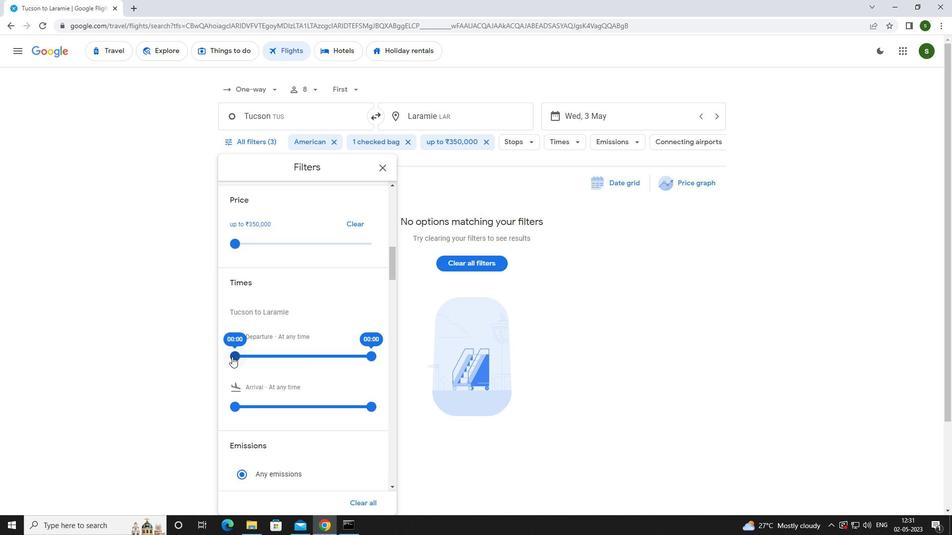 
Action: Mouse pressed left at (233, 356)
Screenshot: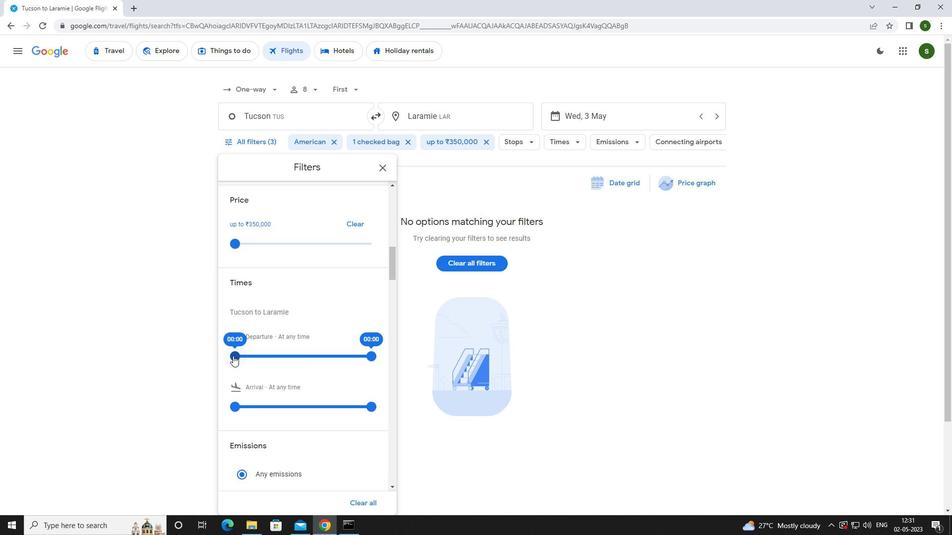
Action: Mouse moved to (576, 337)
Screenshot: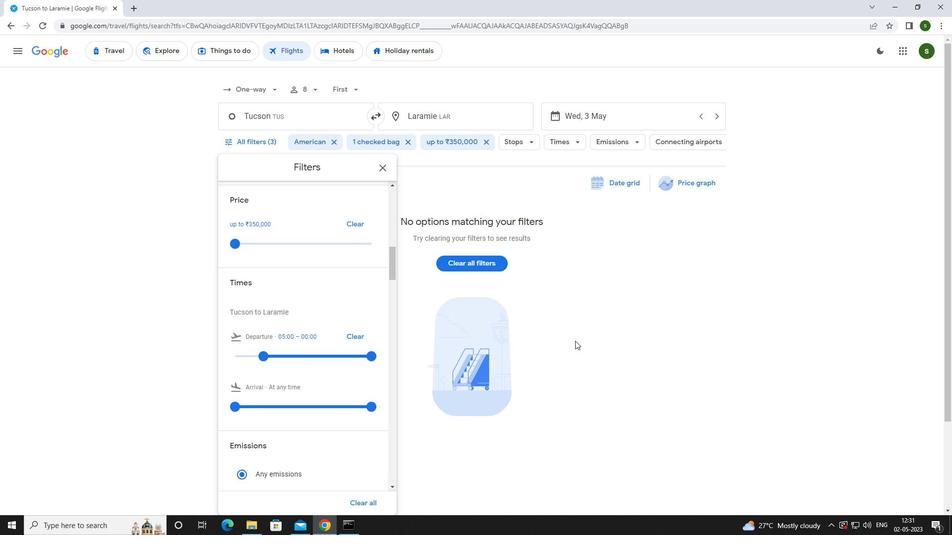 
Action: Mouse pressed left at (576, 337)
Screenshot: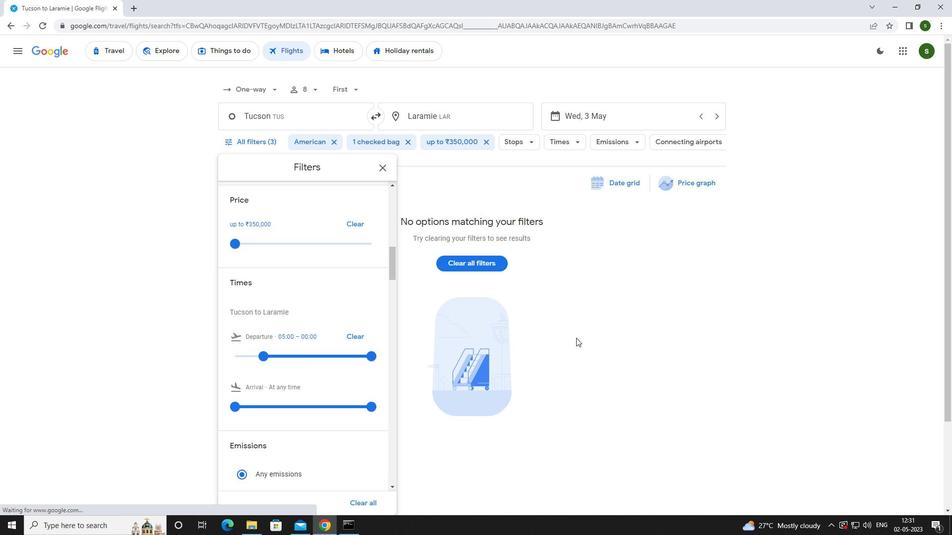 
